 Task: Add Attachment from "Attach a link" to Card Card0000000088 in Board Board0000000022 in Workspace WS0000000008 in Trello. Add Cover Red to Card Card0000000088 in Board Board0000000022 in Workspace WS0000000008 in Trello. Add "Join Card" Button Button0000000088  to Card Card0000000088 in Board Board0000000022 in Workspace WS0000000008 in Trello. Add Description DS0000000088 to Card Card0000000088 in Board Board0000000022 in Workspace WS0000000008 in Trello. Add Comment CM0000000088 to Card Card0000000088 in Board Board0000000022 in Workspace WS0000000008 in Trello
Action: Mouse moved to (676, 84)
Screenshot: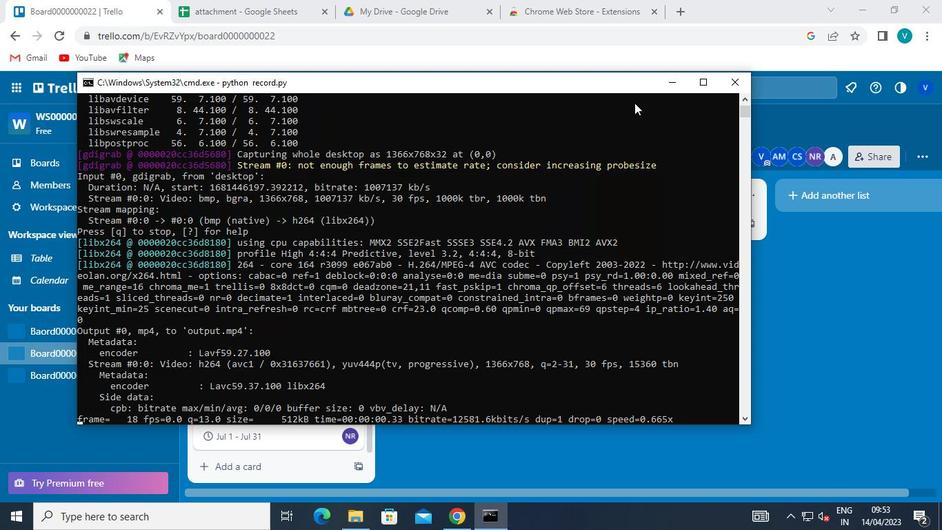 
Action: Mouse pressed left at (676, 84)
Screenshot: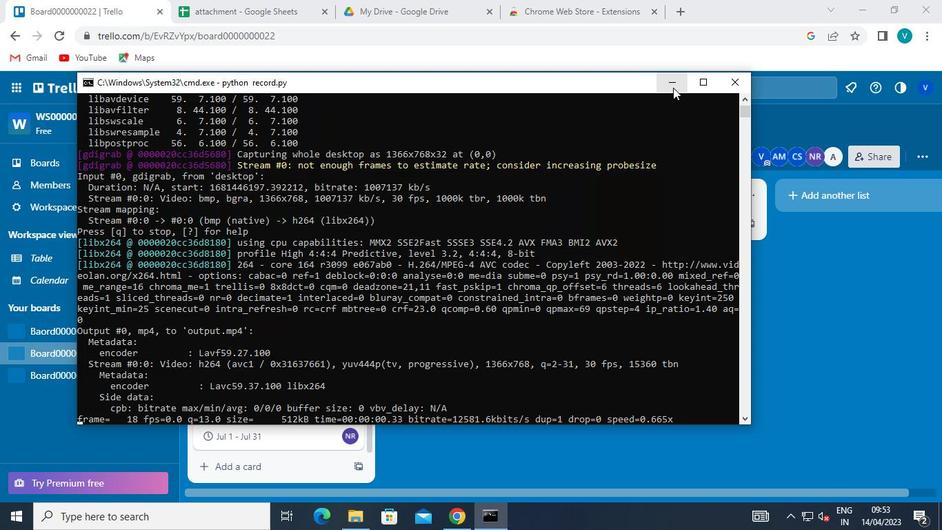 
Action: Mouse moved to (302, 414)
Screenshot: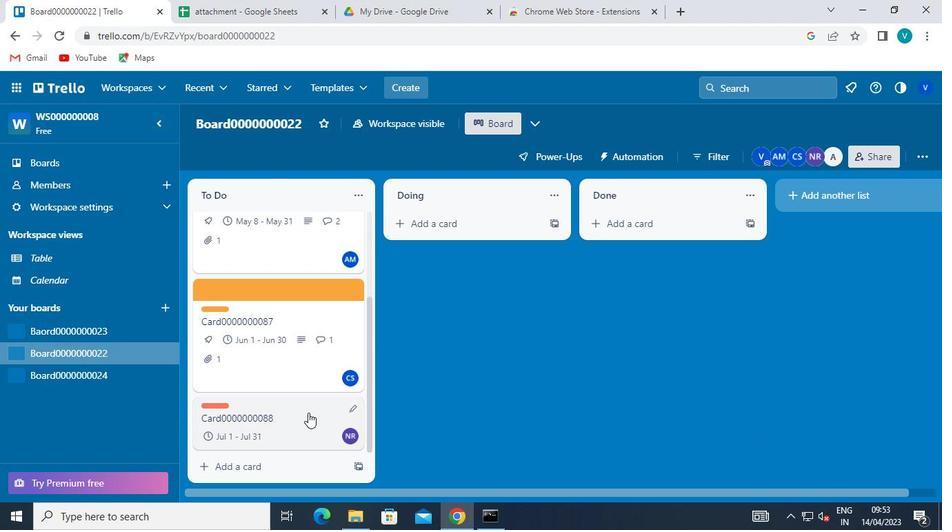 
Action: Mouse pressed left at (302, 414)
Screenshot: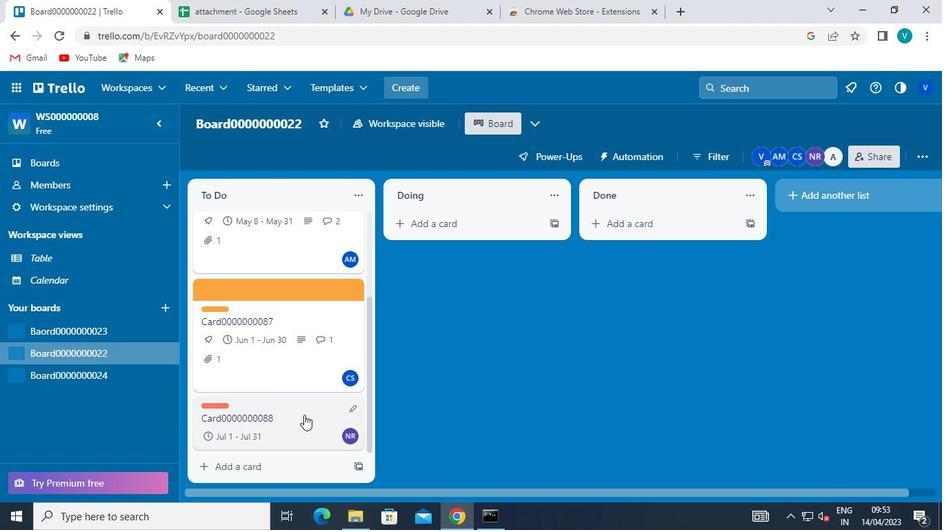 
Action: Mouse moved to (643, 347)
Screenshot: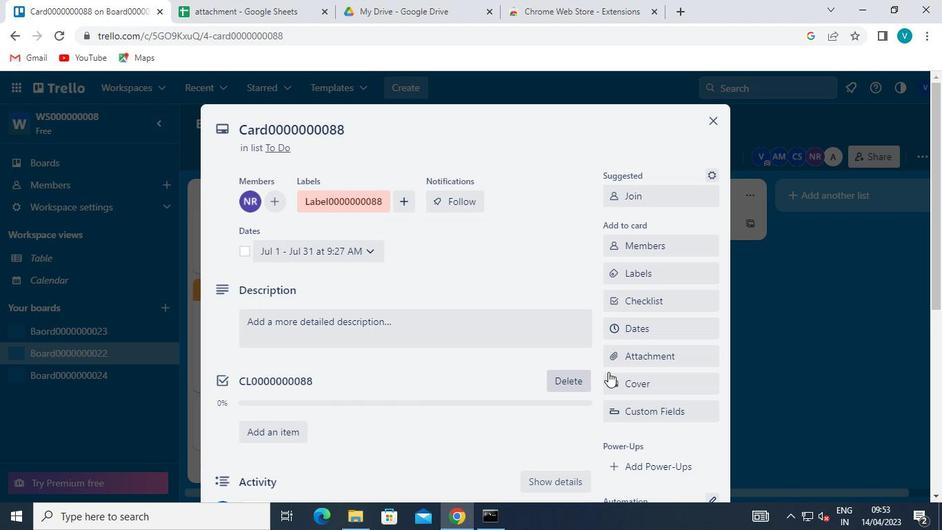 
Action: Mouse pressed left at (643, 347)
Screenshot: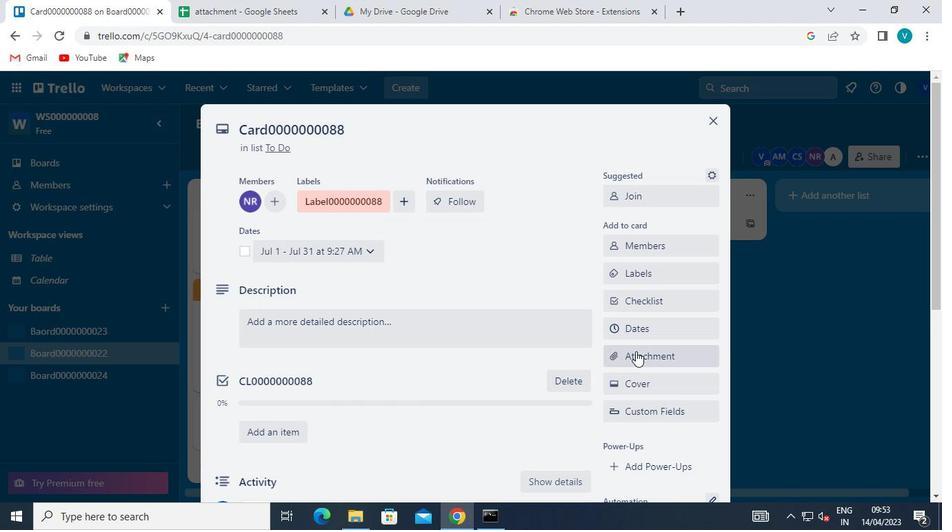 
Action: Mouse moved to (640, 307)
Screenshot: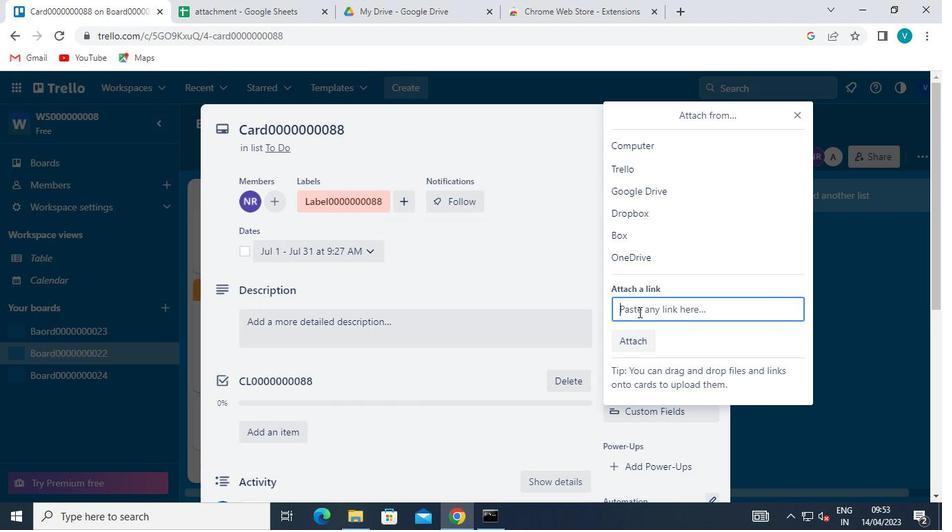 
Action: Mouse pressed right at (640, 307)
Screenshot: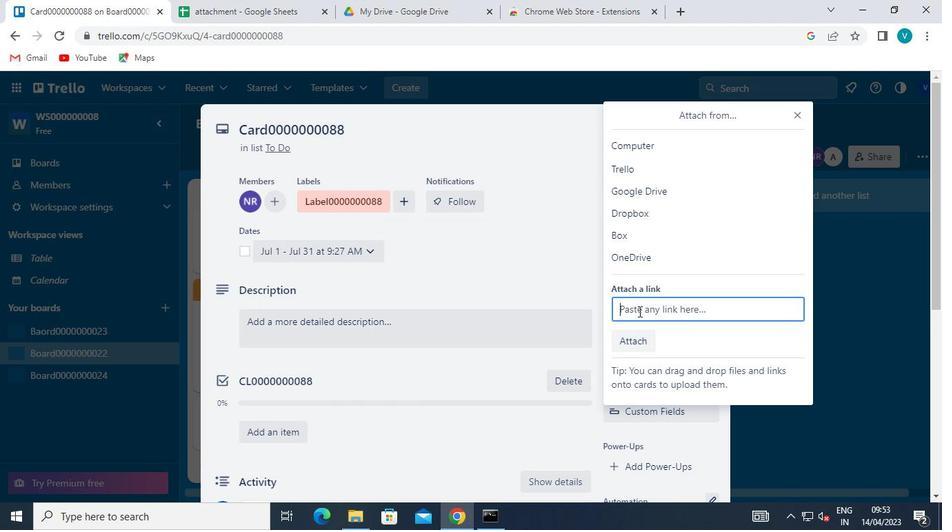 
Action: Mouse moved to (695, 198)
Screenshot: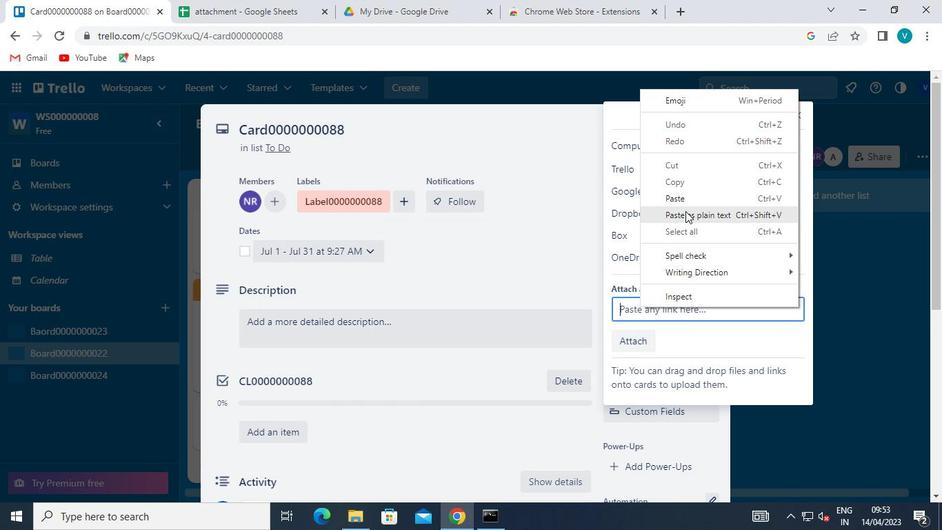 
Action: Mouse pressed left at (695, 198)
Screenshot: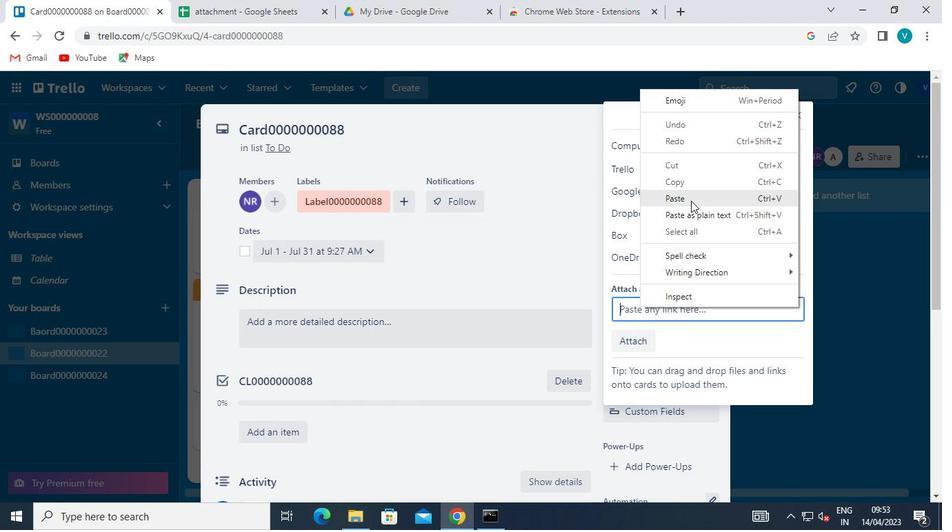 
Action: Mouse moved to (634, 387)
Screenshot: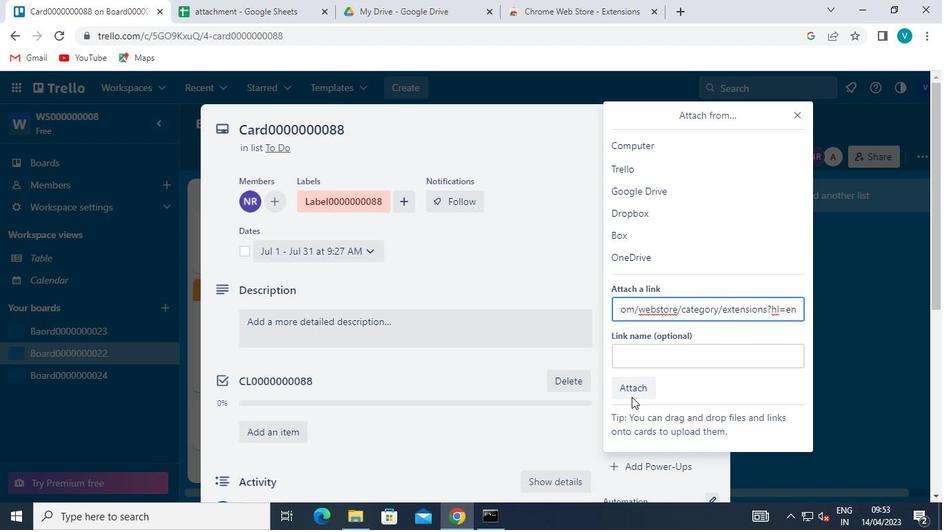 
Action: Mouse pressed left at (634, 387)
Screenshot: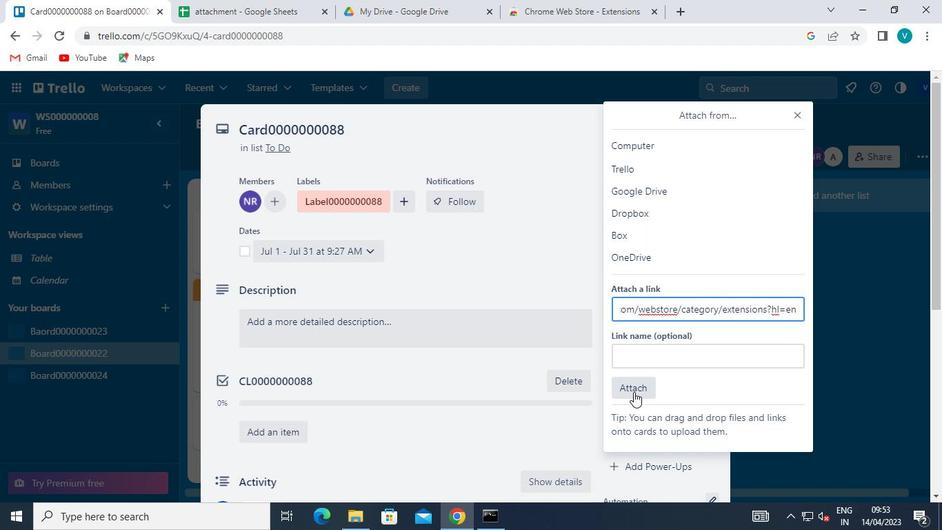 
Action: Mouse moved to (635, 383)
Screenshot: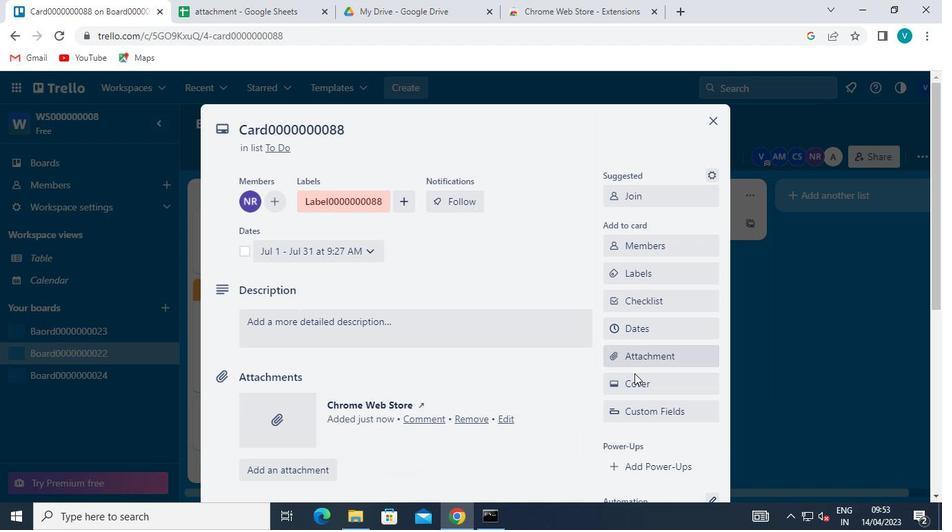 
Action: Mouse pressed left at (635, 383)
Screenshot: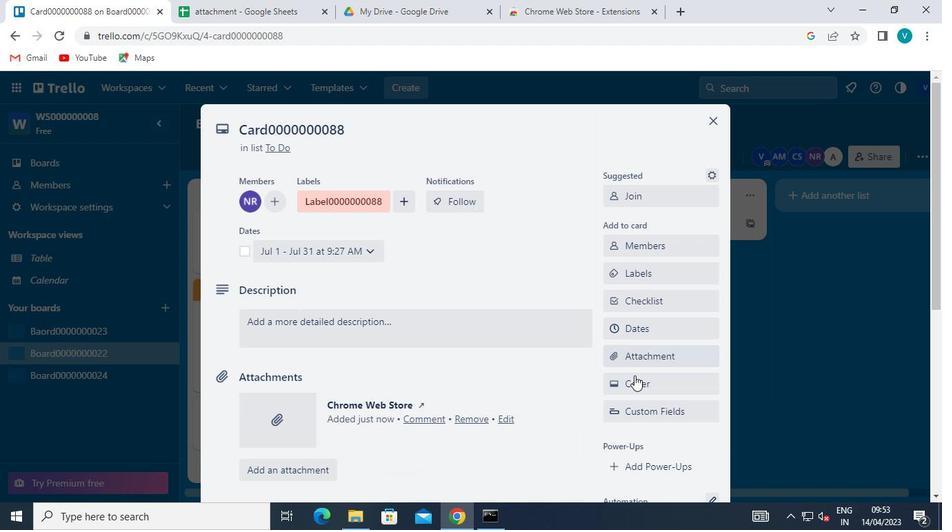 
Action: Mouse moved to (748, 231)
Screenshot: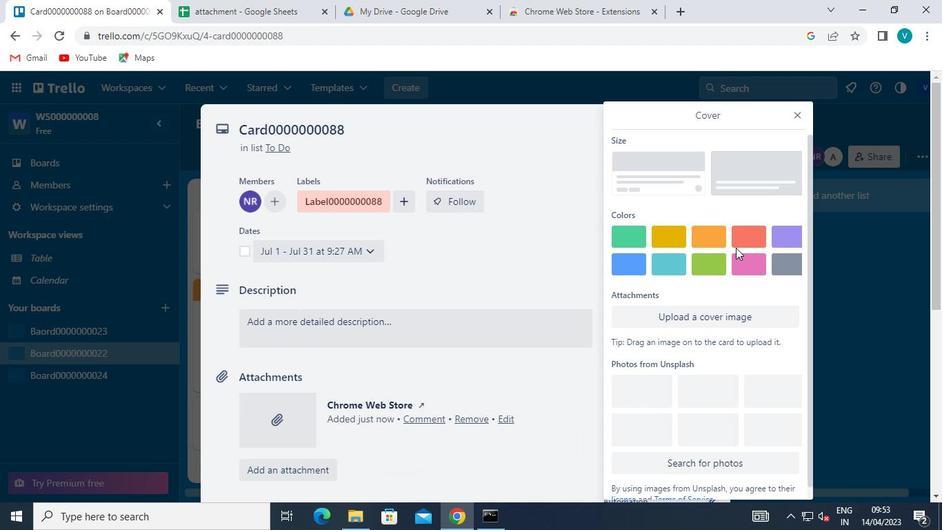 
Action: Mouse pressed left at (748, 231)
Screenshot: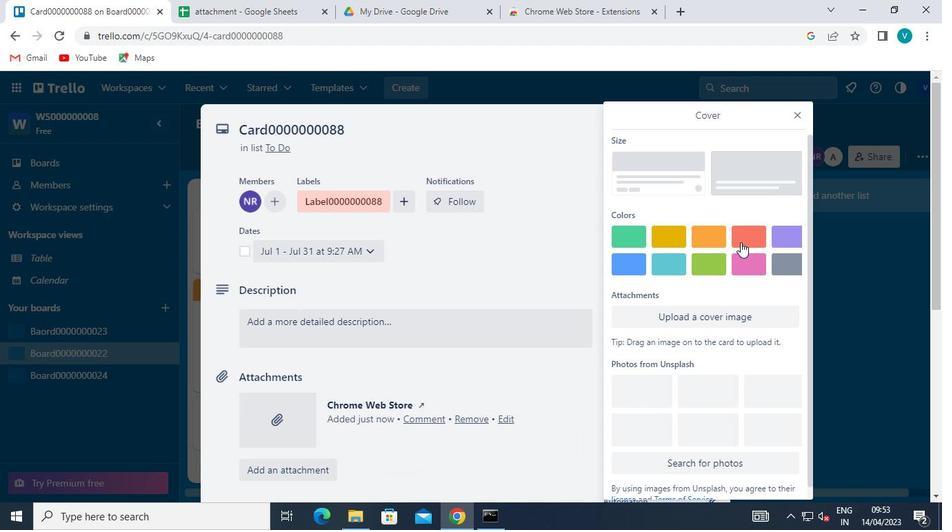 
Action: Mouse moved to (799, 115)
Screenshot: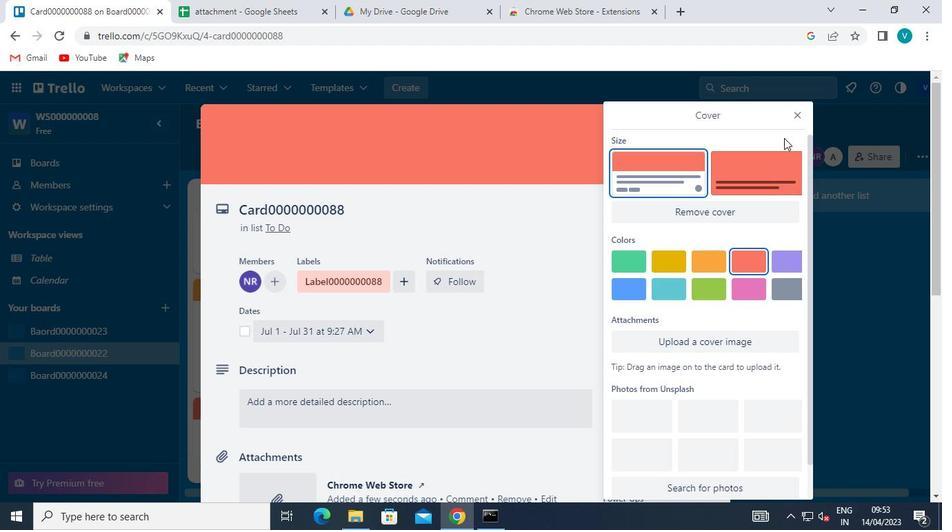 
Action: Mouse pressed left at (799, 115)
Screenshot: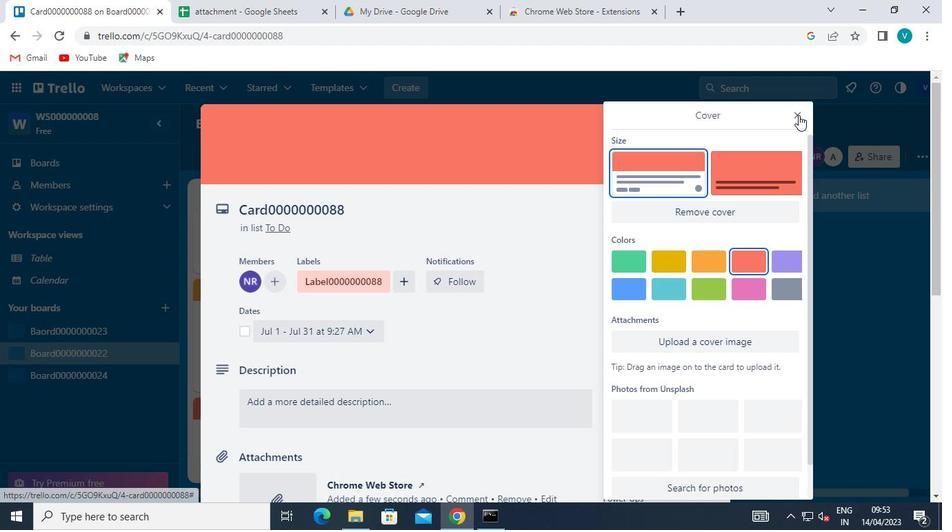 
Action: Mouse moved to (658, 365)
Screenshot: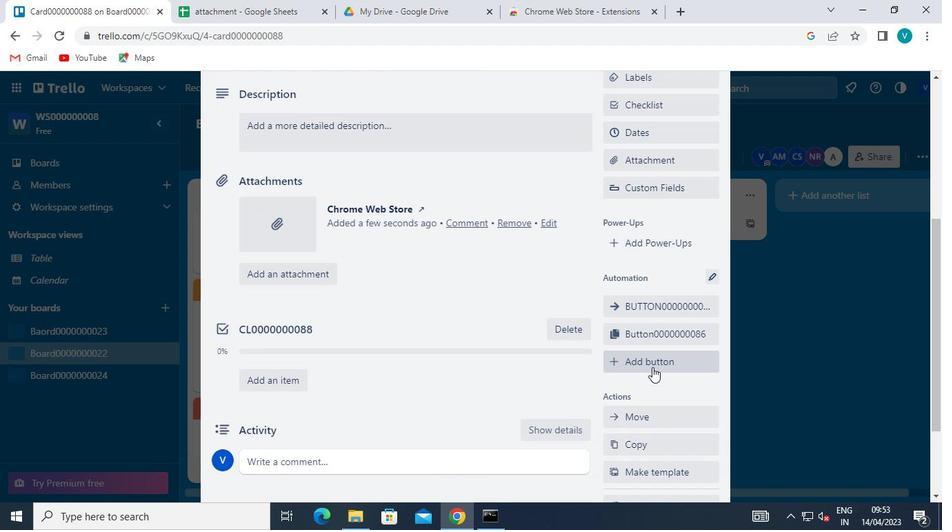 
Action: Mouse pressed left at (658, 365)
Screenshot: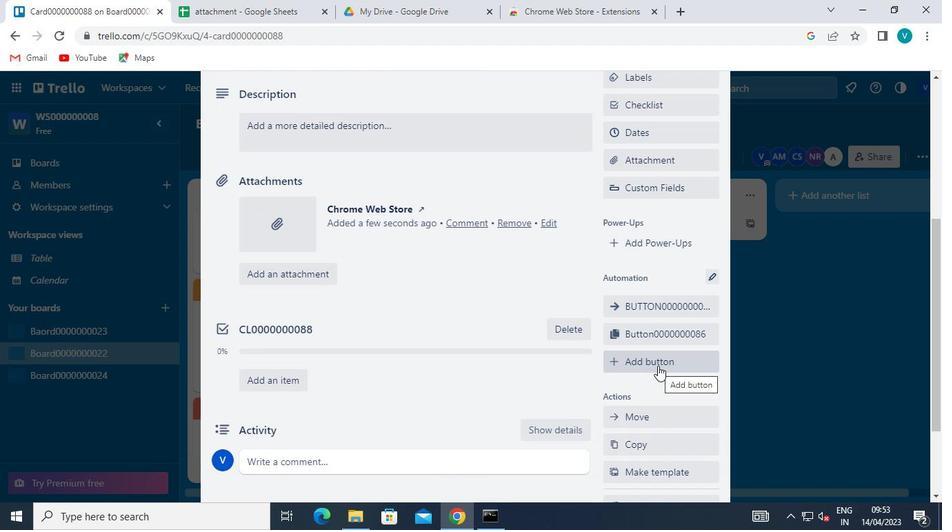 
Action: Mouse moved to (655, 256)
Screenshot: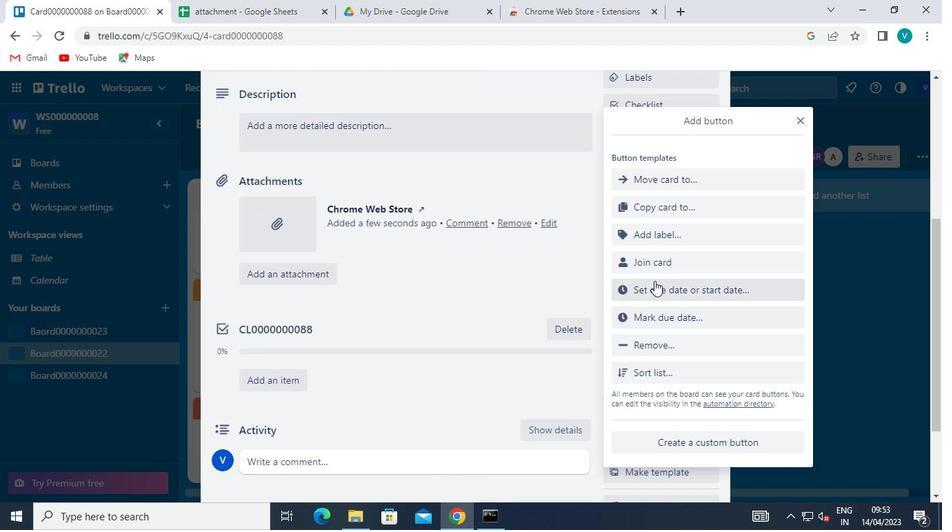 
Action: Mouse pressed left at (655, 256)
Screenshot: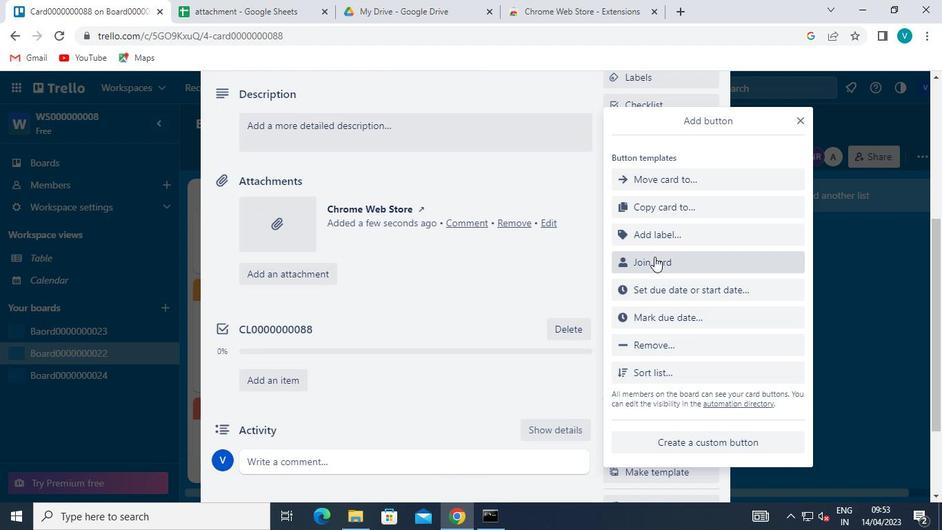 
Action: Mouse moved to (689, 174)
Screenshot: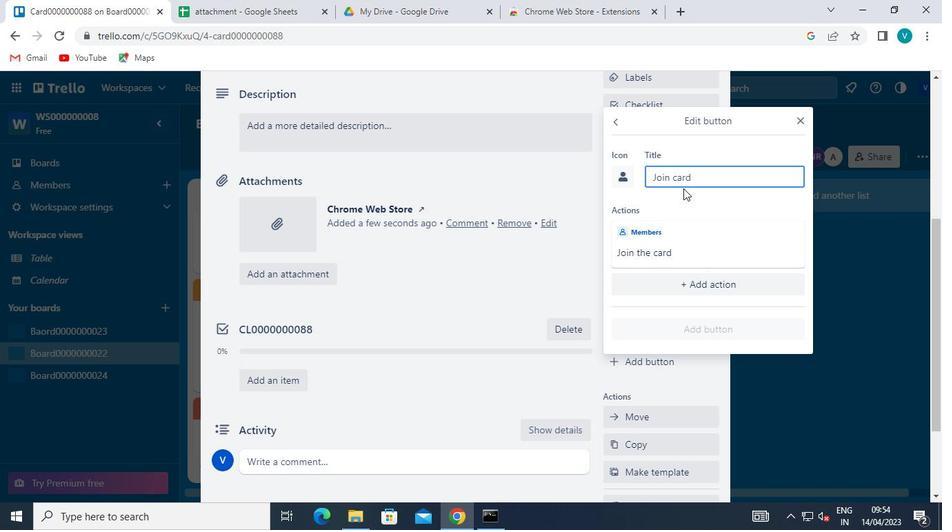 
Action: Mouse pressed left at (689, 174)
Screenshot: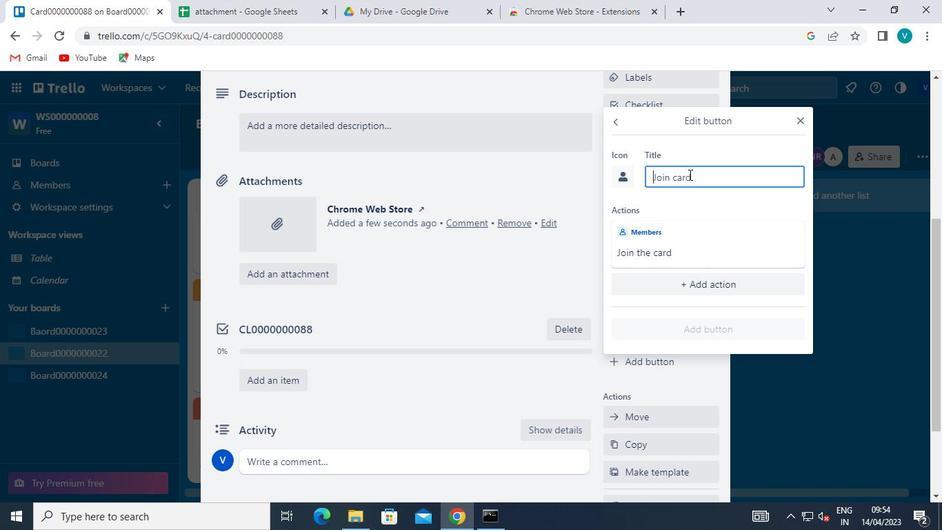 
Action: Keyboard Key.shift
Screenshot: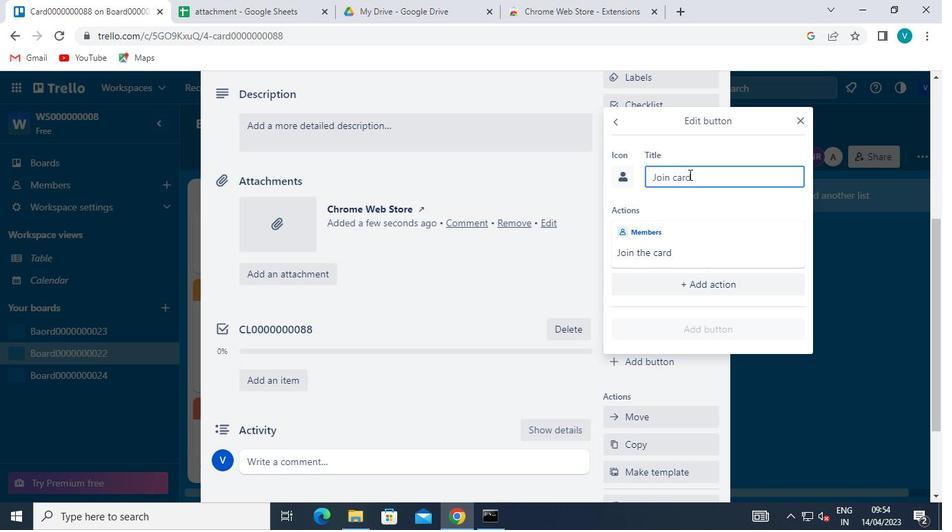 
Action: Keyboard B
Screenshot: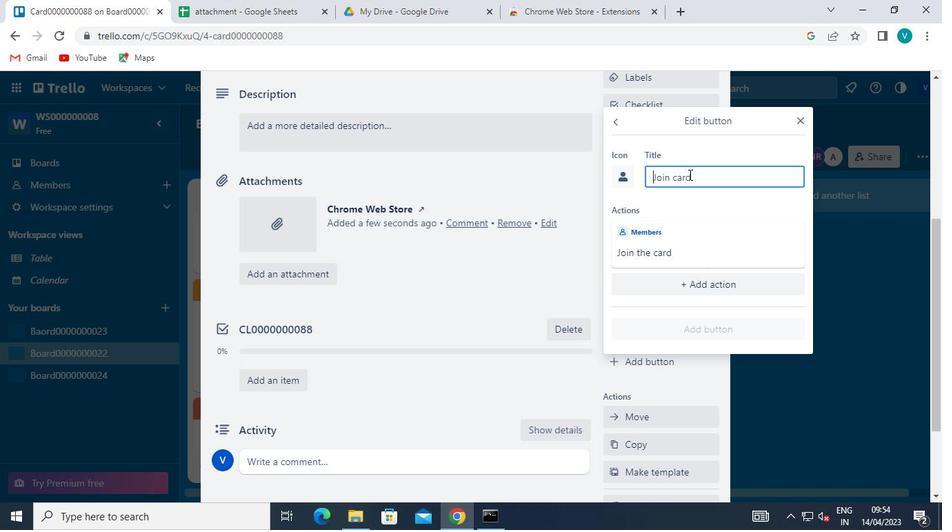 
Action: Keyboard u
Screenshot: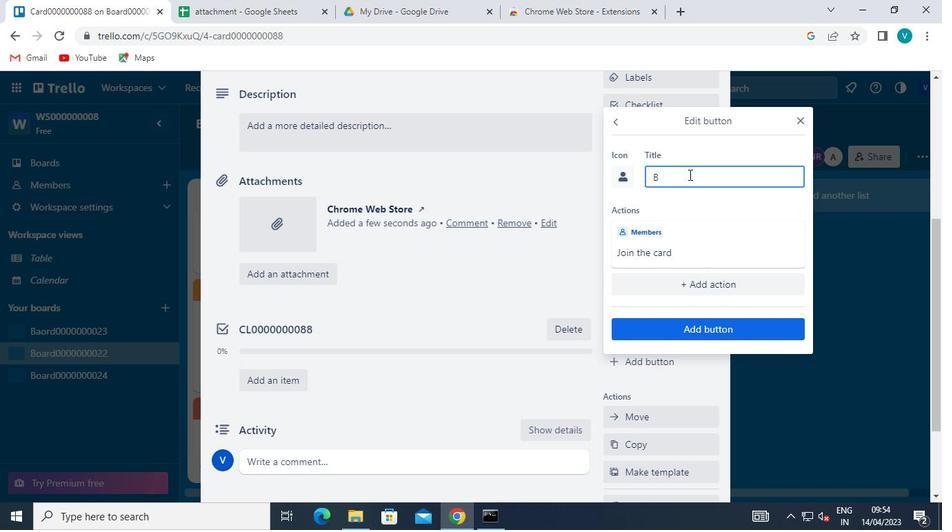 
Action: Keyboard t
Screenshot: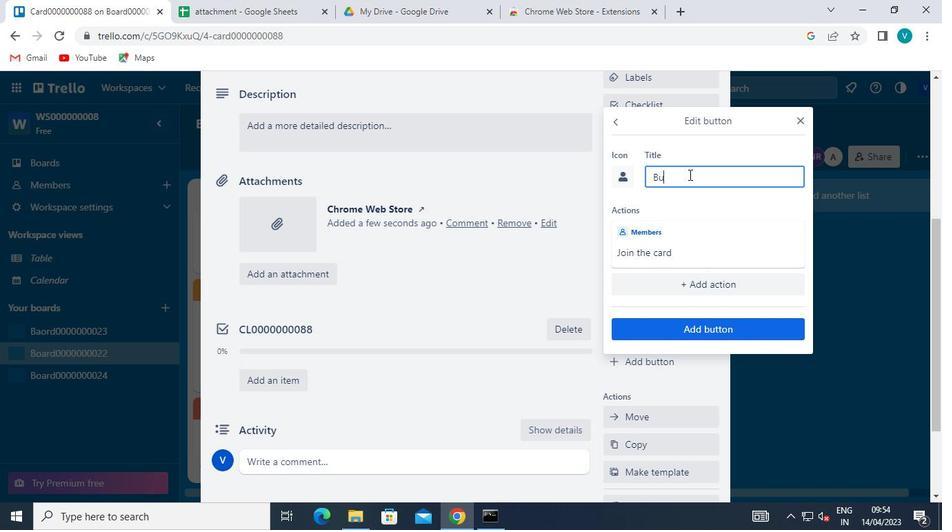 
Action: Keyboard t
Screenshot: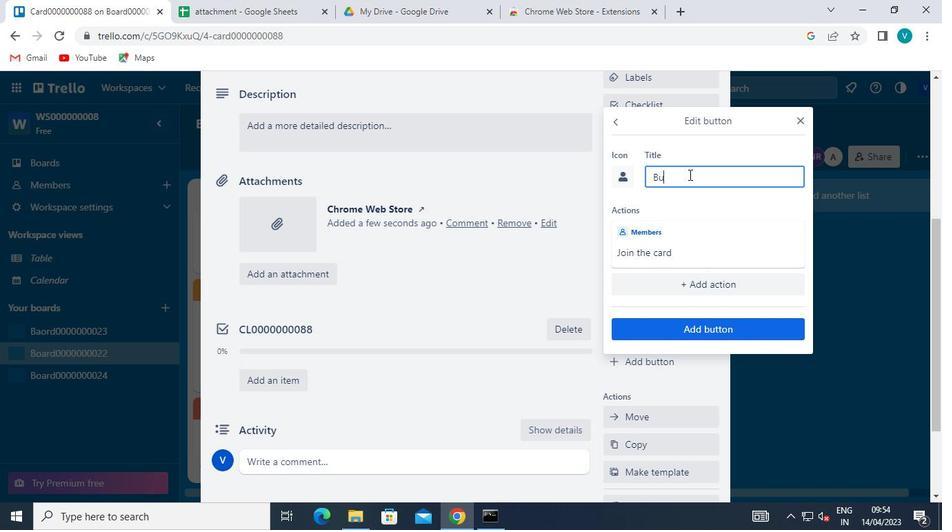 
Action: Keyboard o
Screenshot: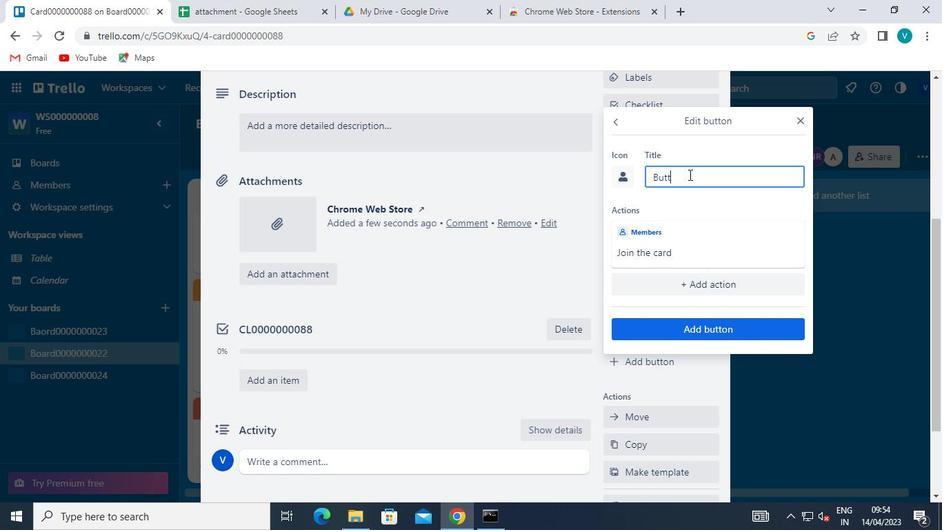 
Action: Keyboard n
Screenshot: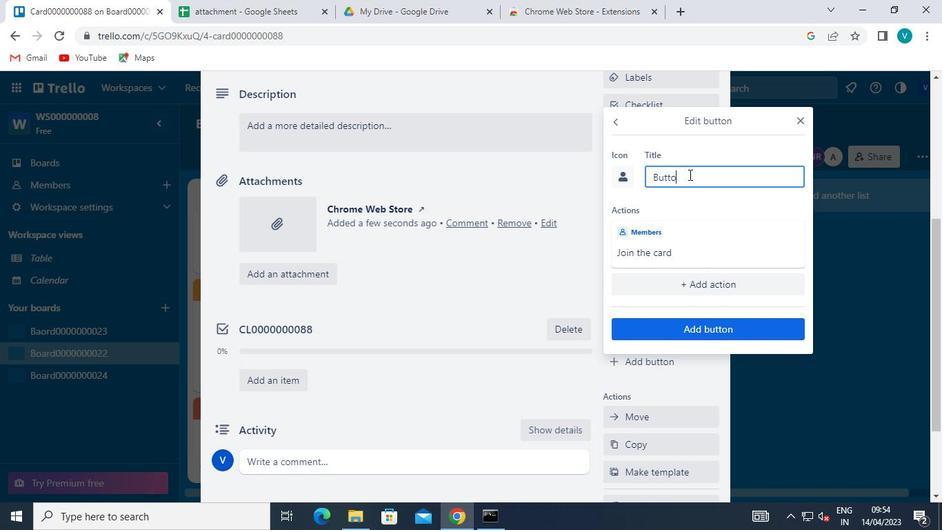 
Action: Keyboard <96>
Screenshot: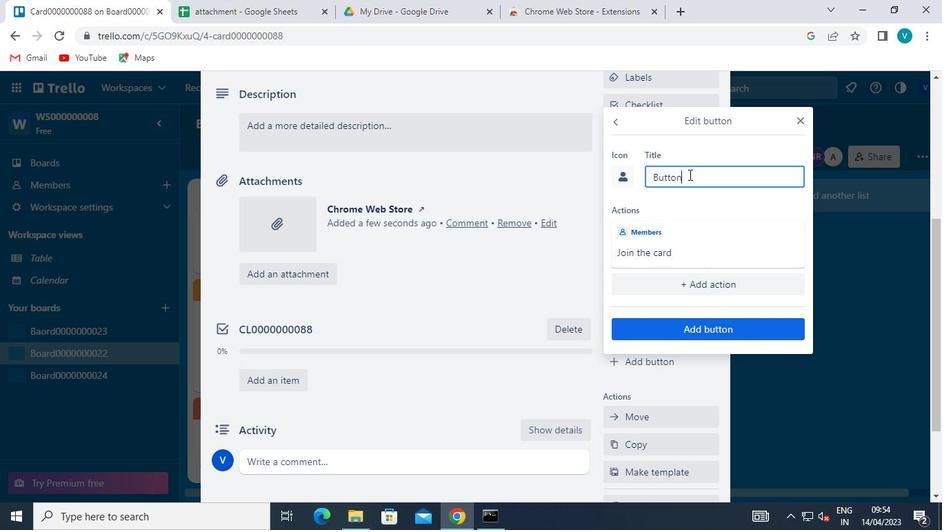 
Action: Keyboard <96>
Screenshot: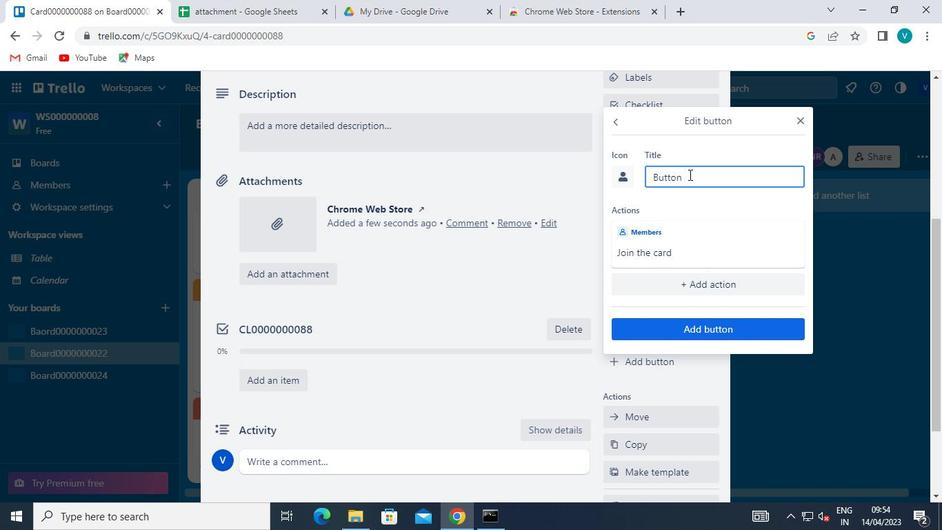 
Action: Keyboard <96>
Screenshot: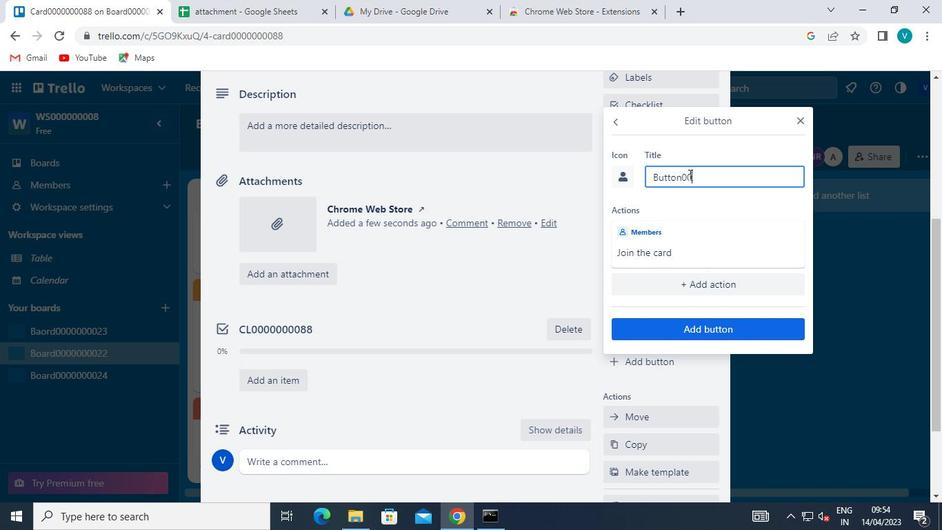 
Action: Keyboard <96>
Screenshot: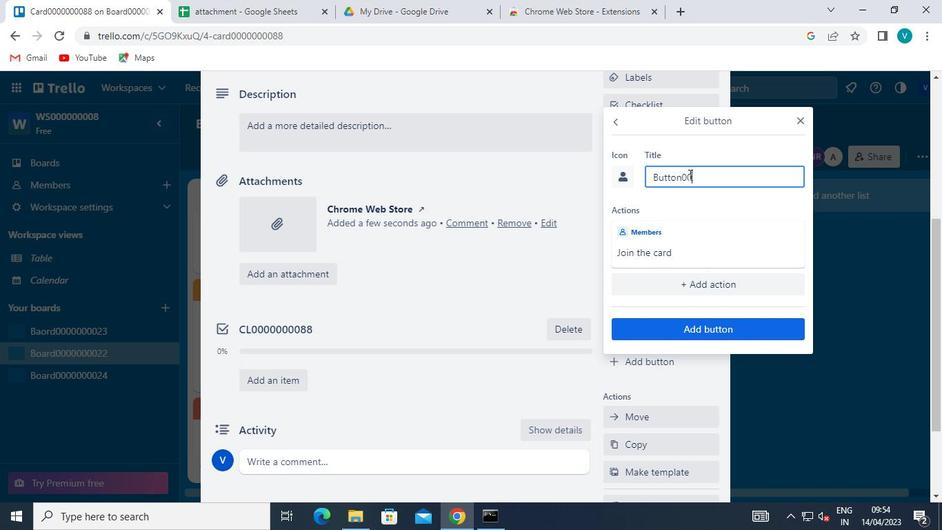 
Action: Keyboard <96>
Screenshot: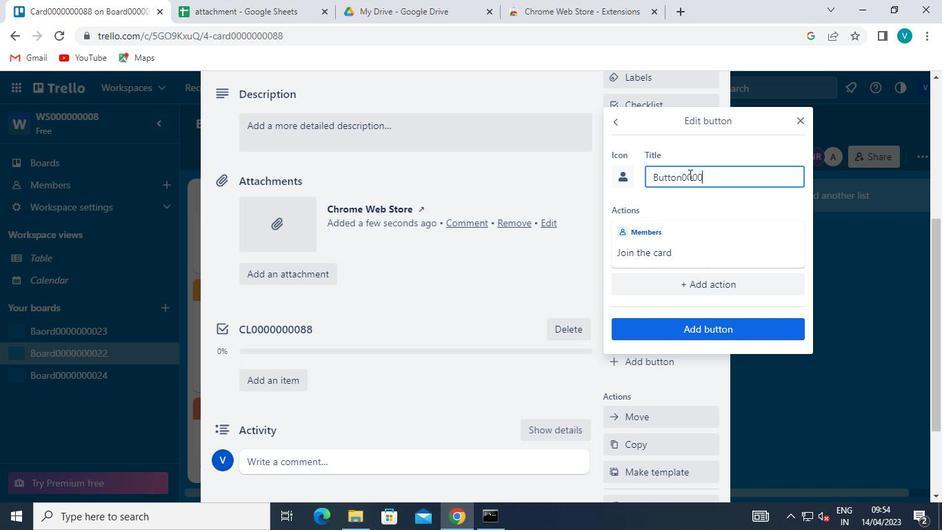 
Action: Keyboard <96>
Screenshot: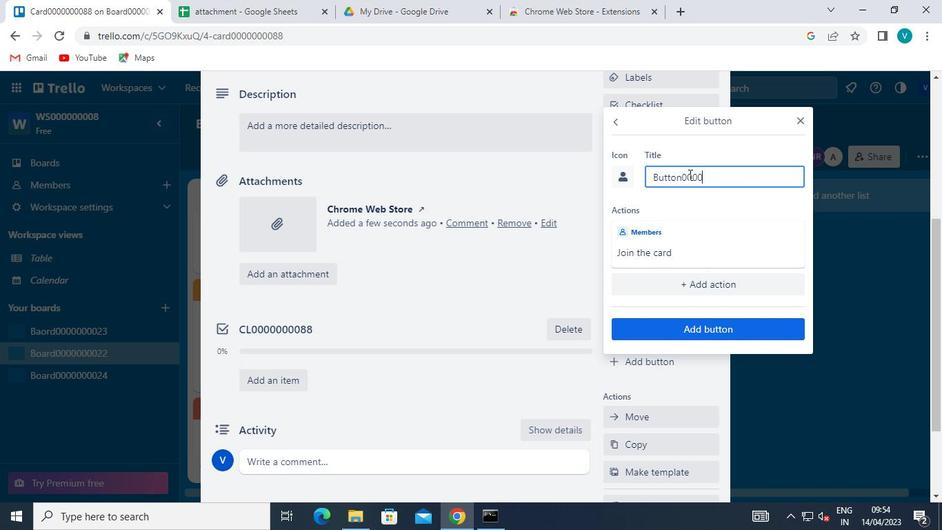 
Action: Keyboard <96>
Screenshot: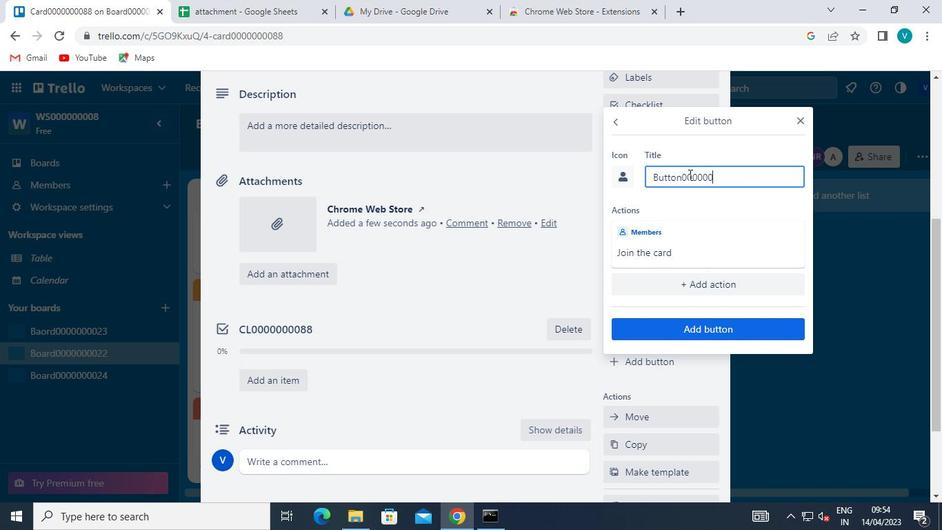 
Action: Keyboard <96>
Screenshot: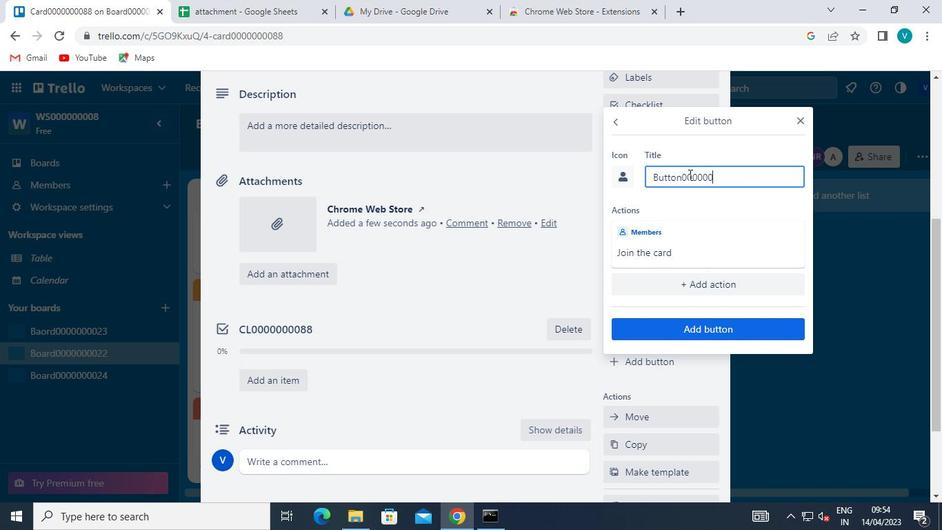 
Action: Keyboard <104>
Screenshot: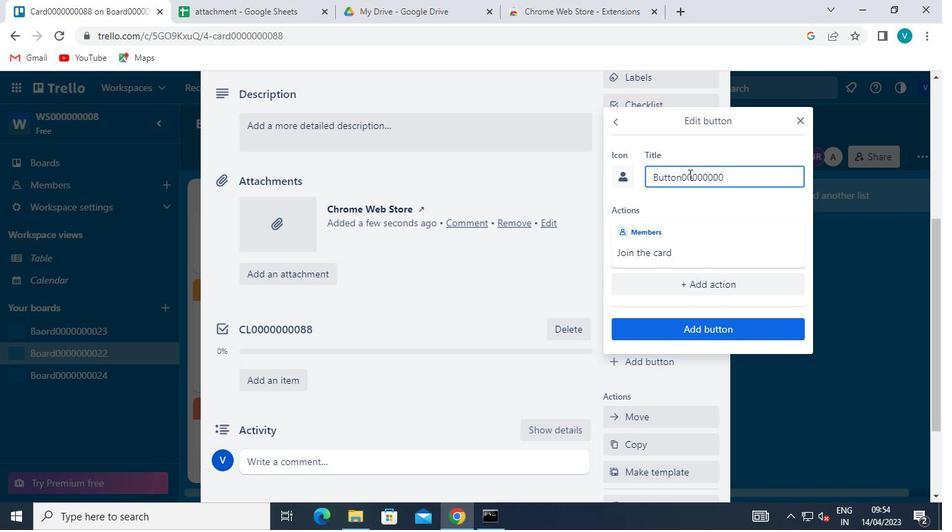 
Action: Keyboard <104>
Screenshot: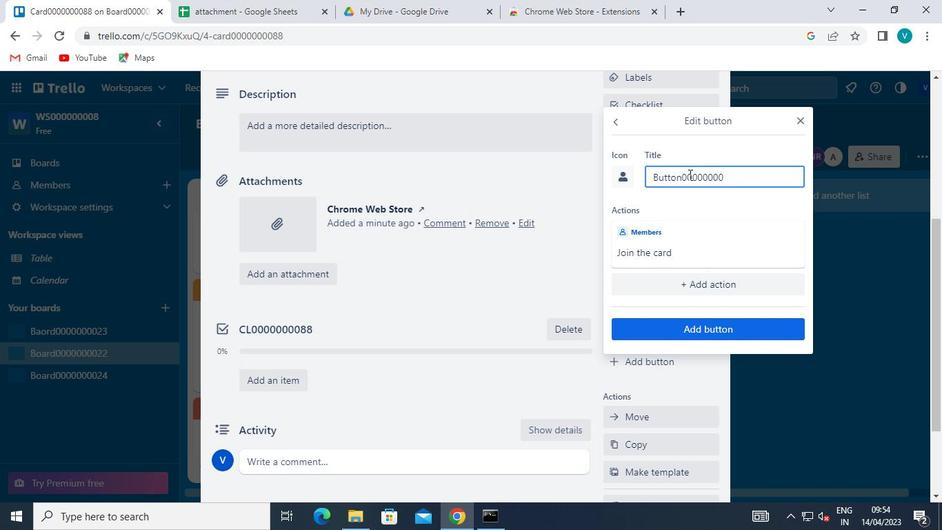 
Action: Mouse moved to (715, 329)
Screenshot: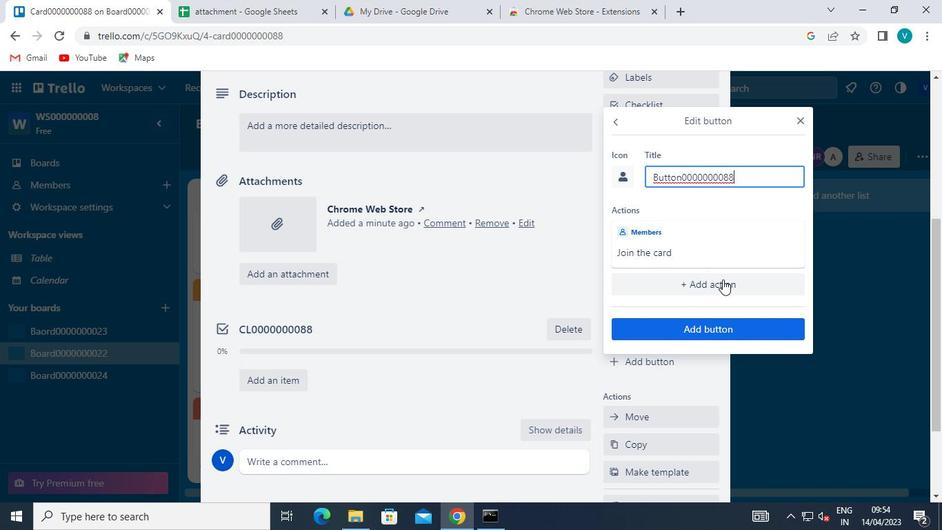 
Action: Mouse pressed left at (715, 329)
Screenshot: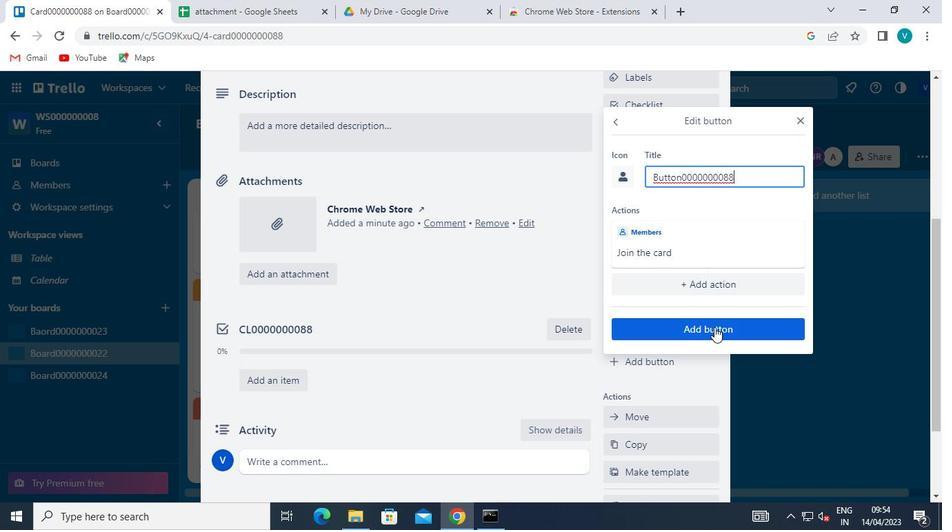 
Action: Mouse moved to (330, 123)
Screenshot: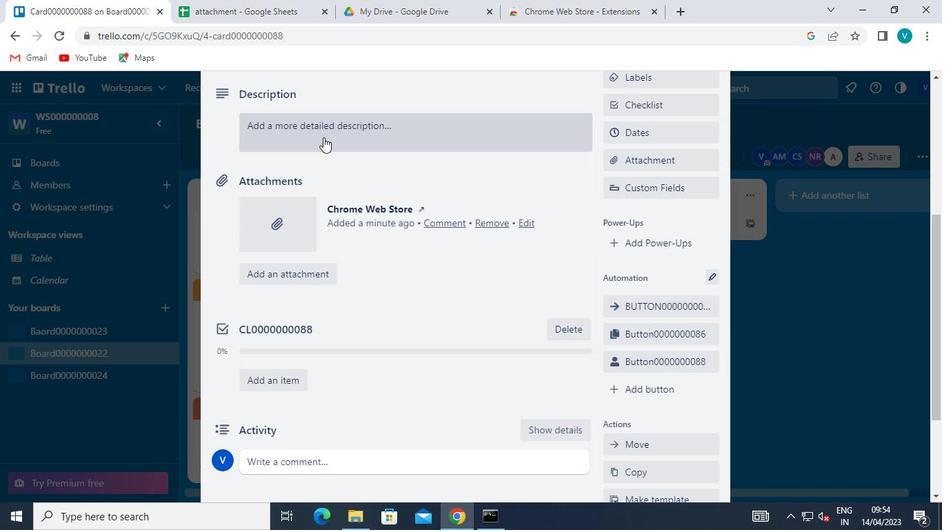
Action: Mouse pressed left at (330, 123)
Screenshot: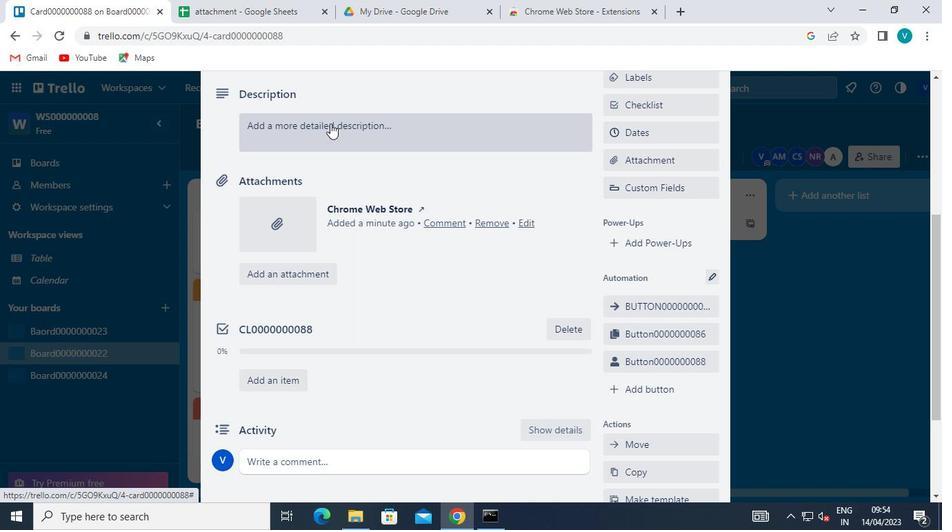 
Action: Keyboard Key.shift
Screenshot: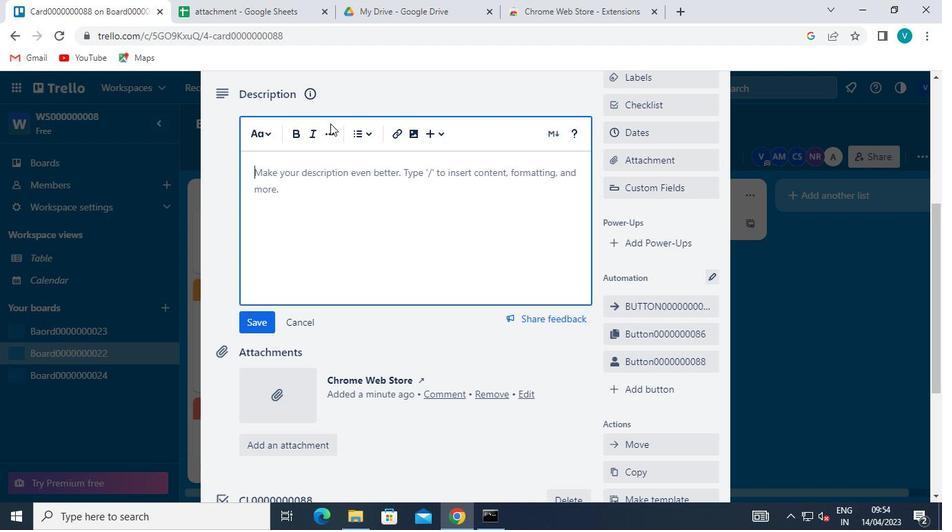 
Action: Keyboard D
Screenshot: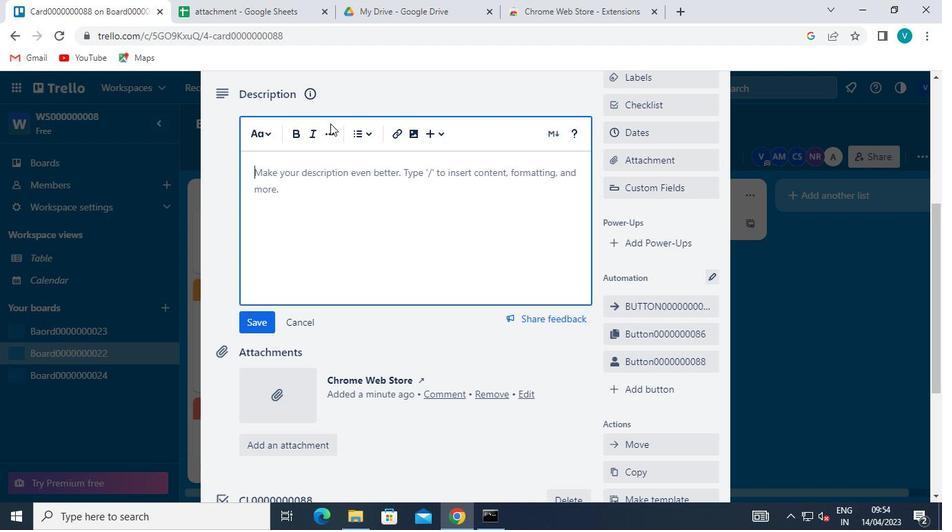 
Action: Keyboard S
Screenshot: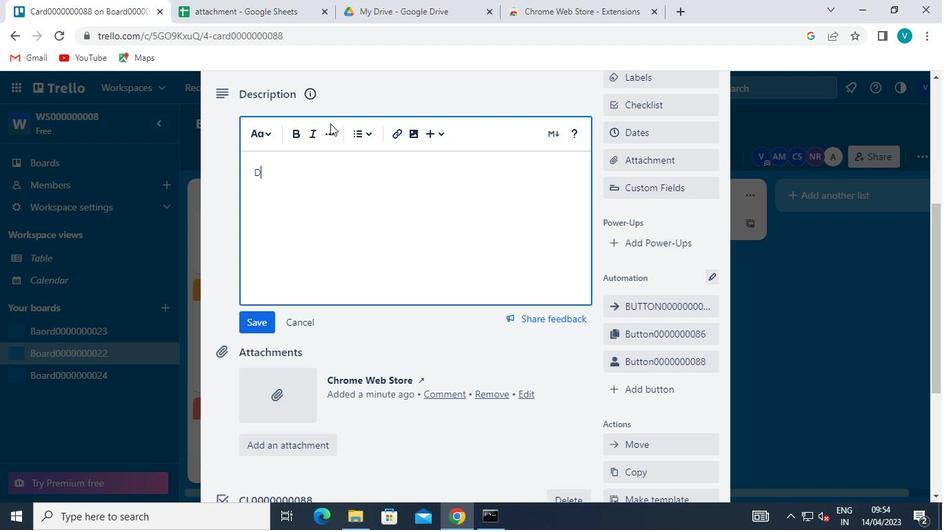 
Action: Keyboard <96>
Screenshot: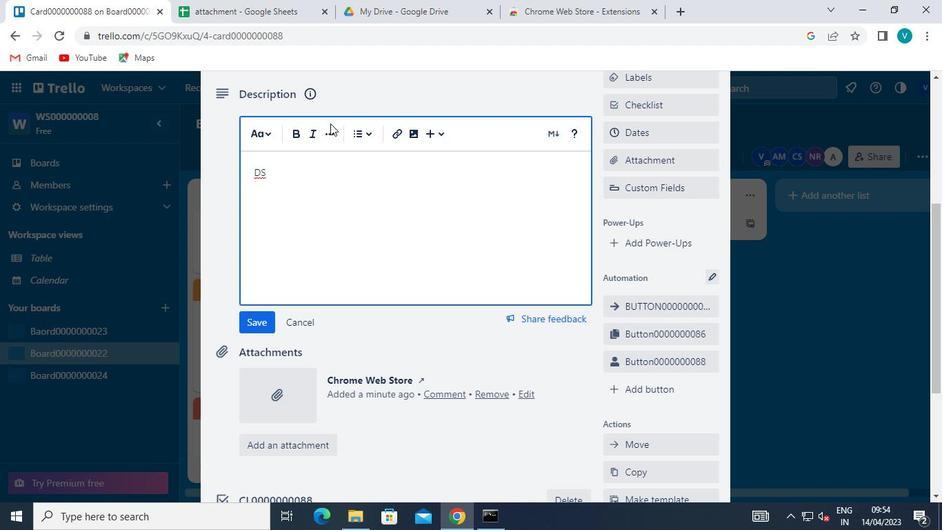 
Action: Keyboard <96>
Screenshot: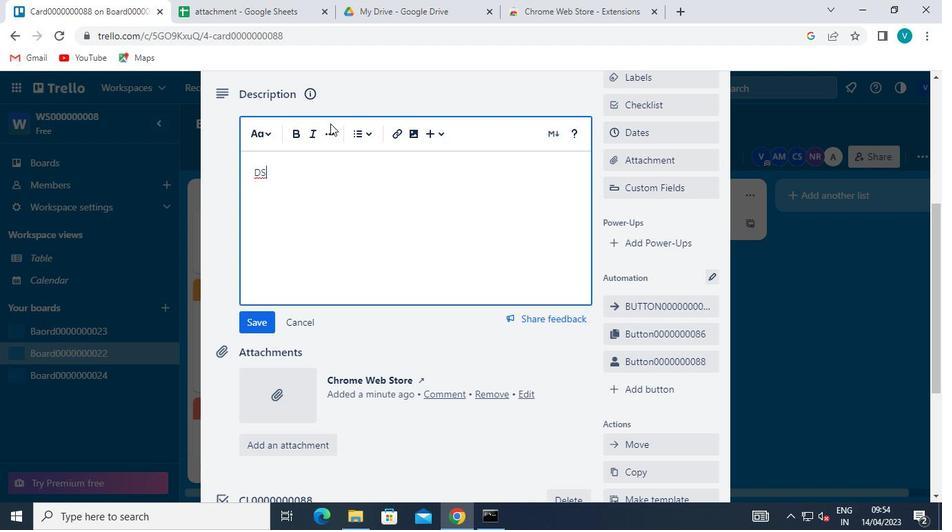 
Action: Keyboard <96>
Screenshot: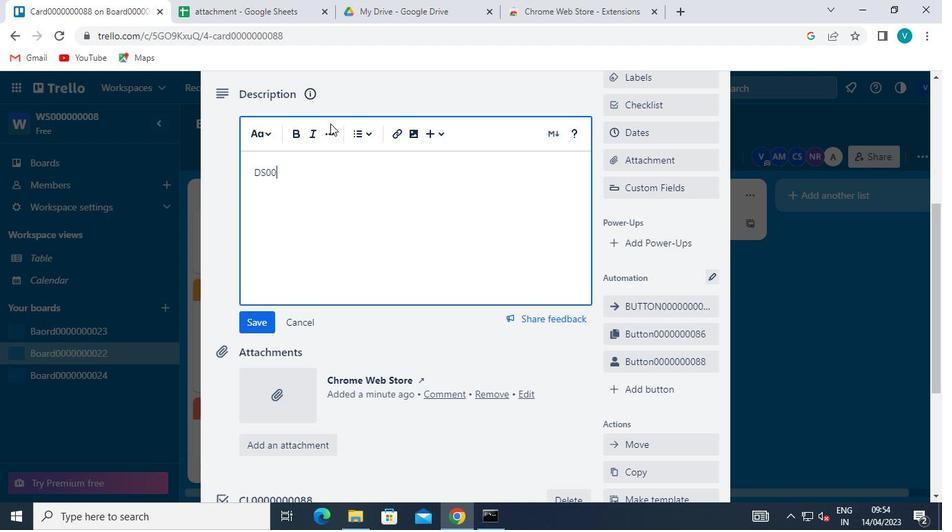 
Action: Keyboard <96>
Screenshot: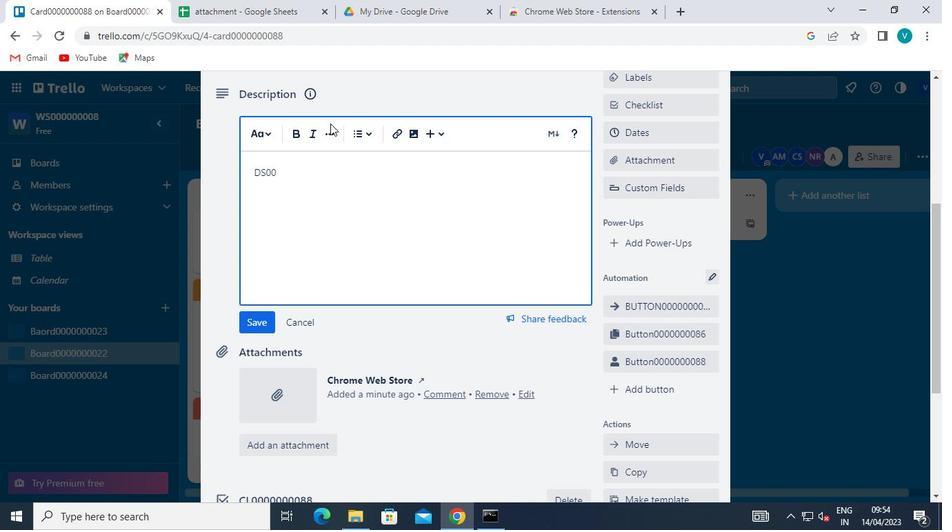 
Action: Keyboard <96>
Screenshot: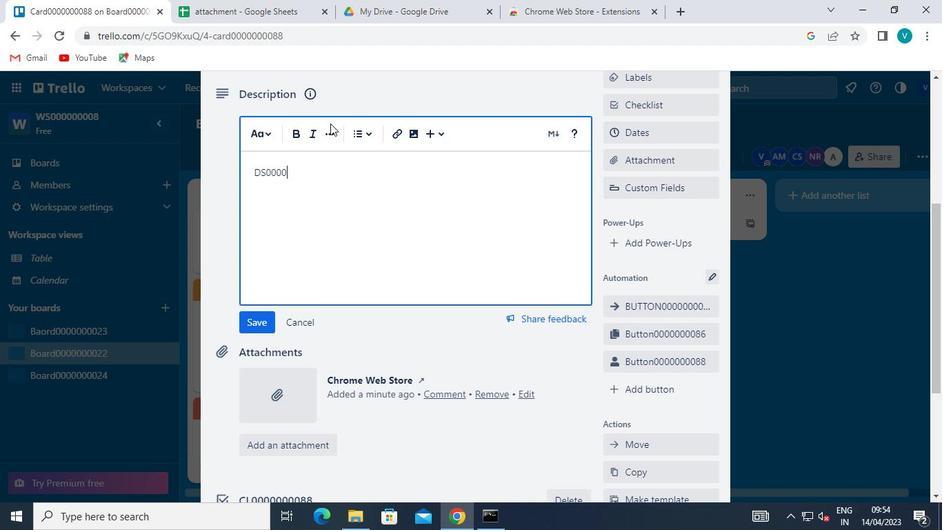 
Action: Keyboard <96>
Screenshot: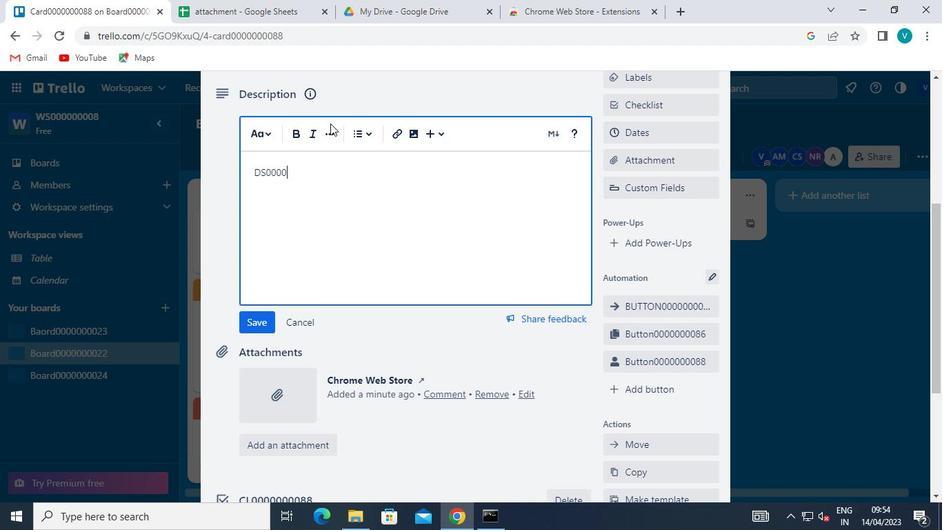 
Action: Keyboard <96>
Screenshot: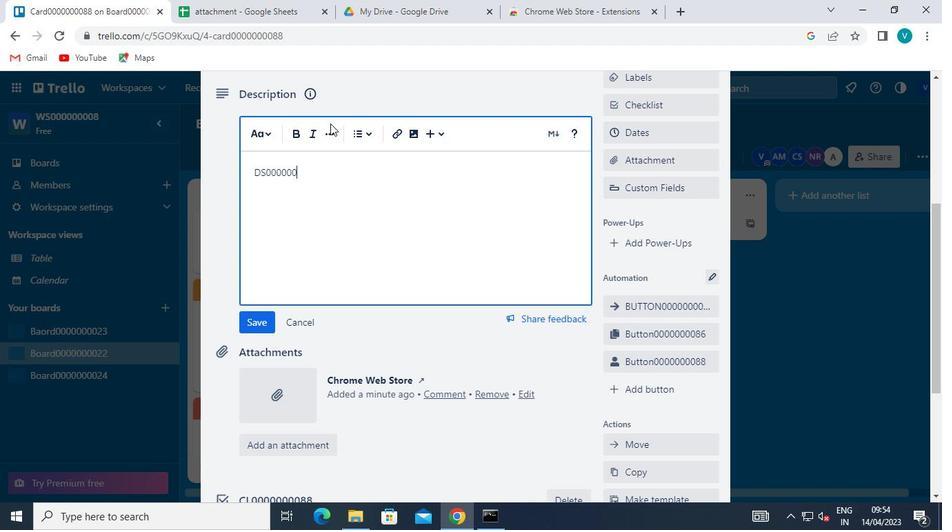 
Action: Keyboard <96>
Screenshot: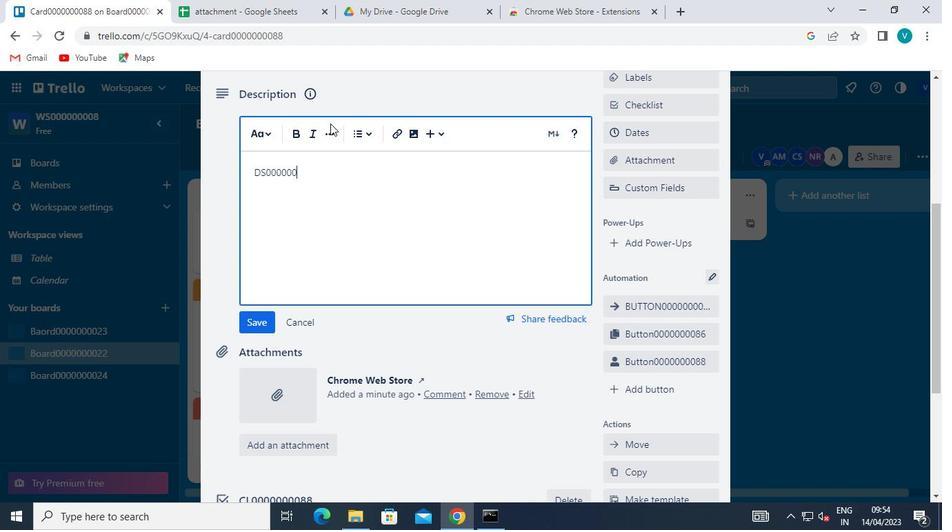 
Action: Keyboard <104>
Screenshot: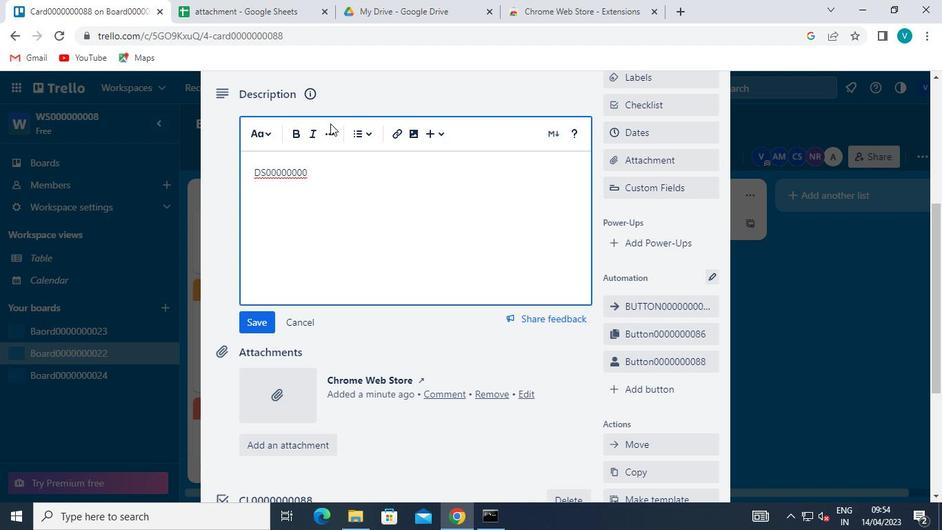 
Action: Keyboard <104>
Screenshot: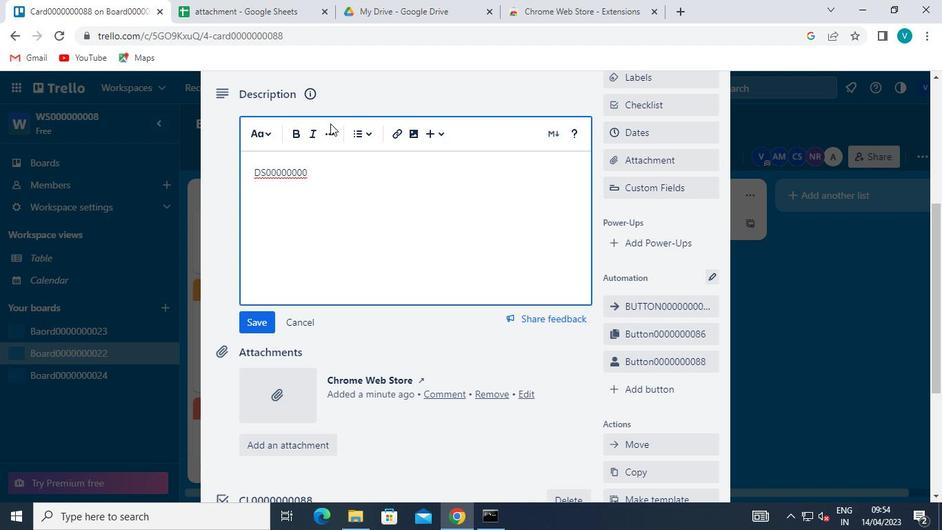 
Action: Mouse moved to (253, 318)
Screenshot: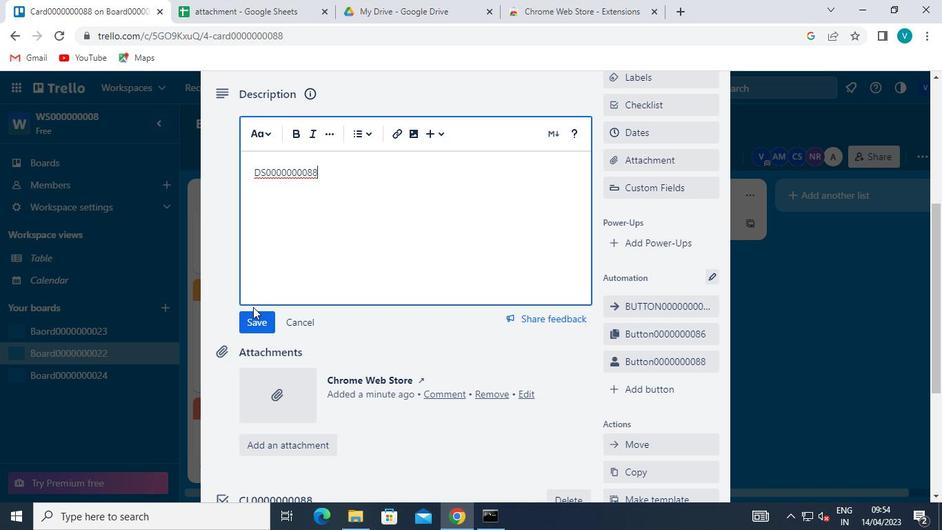 
Action: Mouse pressed left at (253, 318)
Screenshot: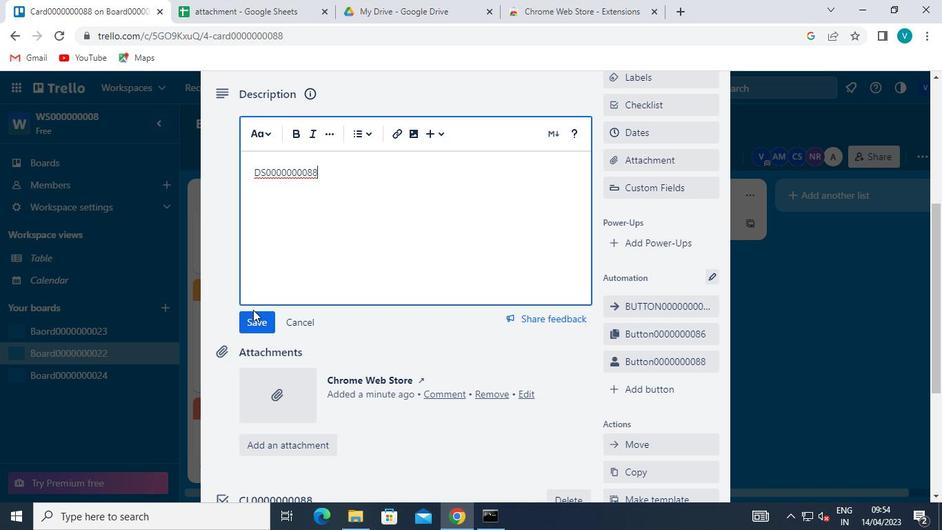 
Action: Mouse moved to (305, 434)
Screenshot: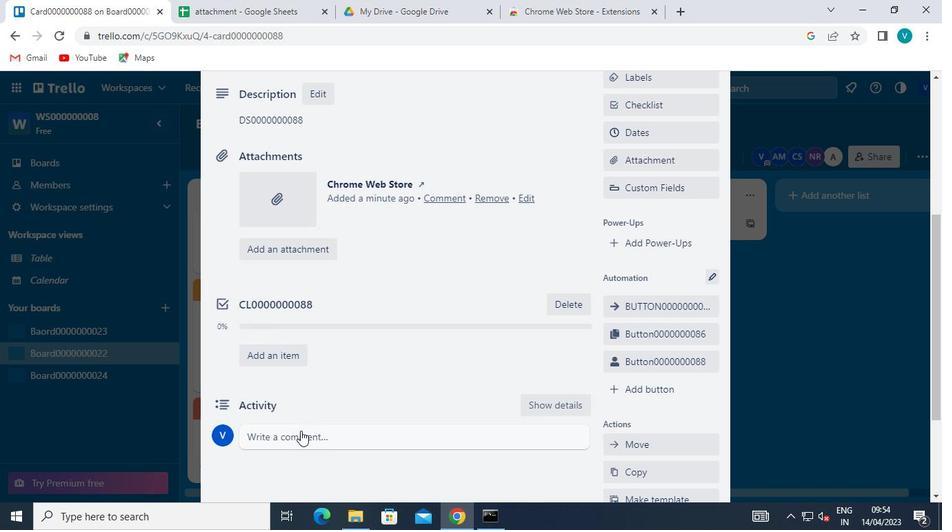 
Action: Mouse pressed left at (305, 434)
Screenshot: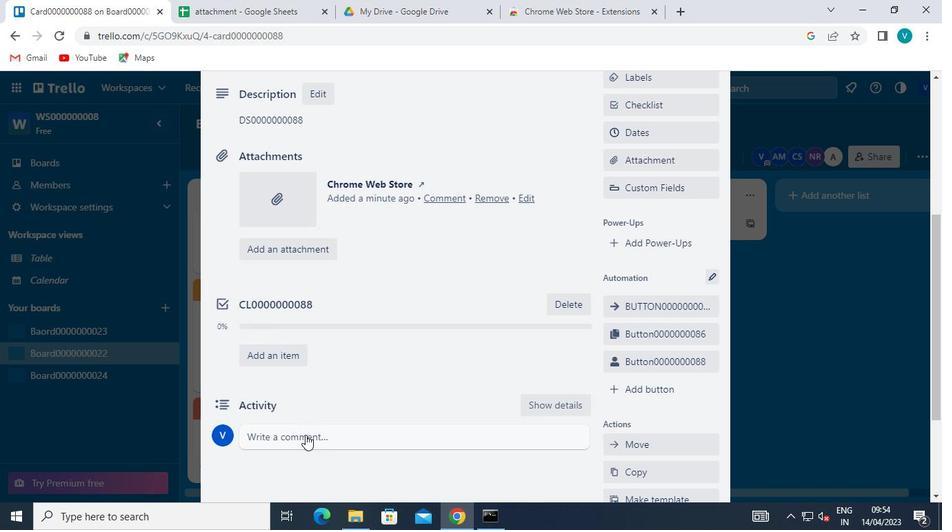 
Action: Keyboard Key.shift
Screenshot: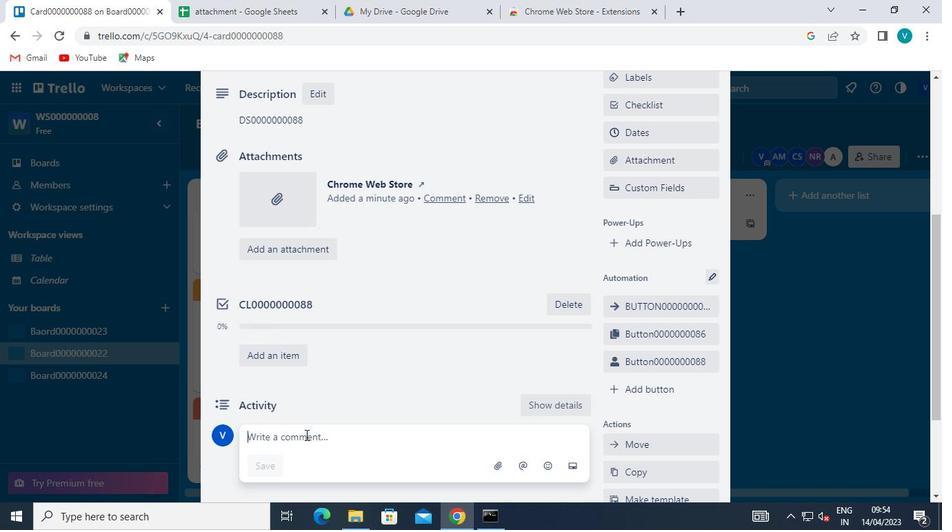 
Action: Keyboard C
Screenshot: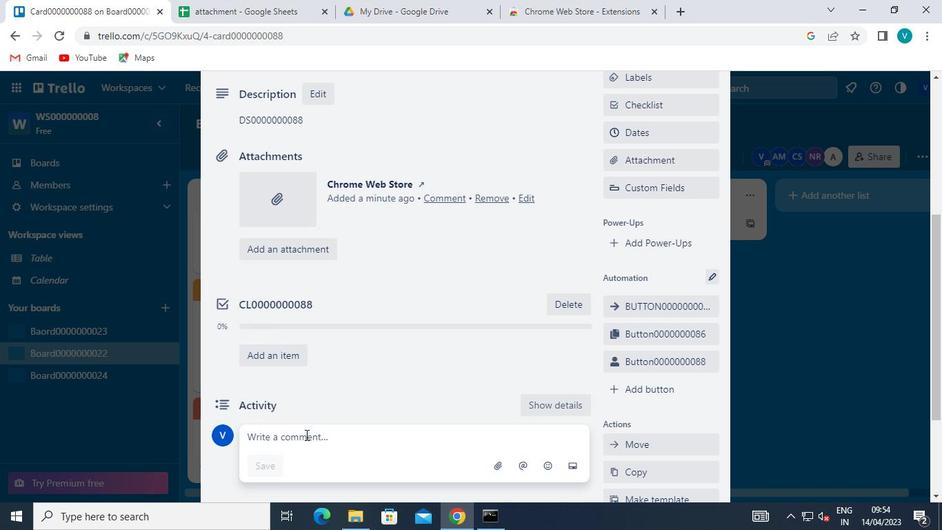 
Action: Keyboard M
Screenshot: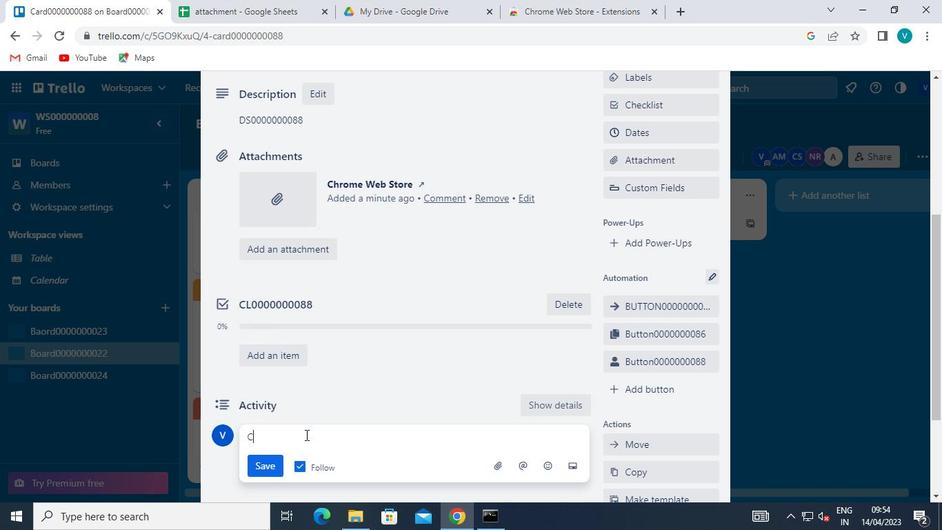 
Action: Keyboard <96>
Screenshot: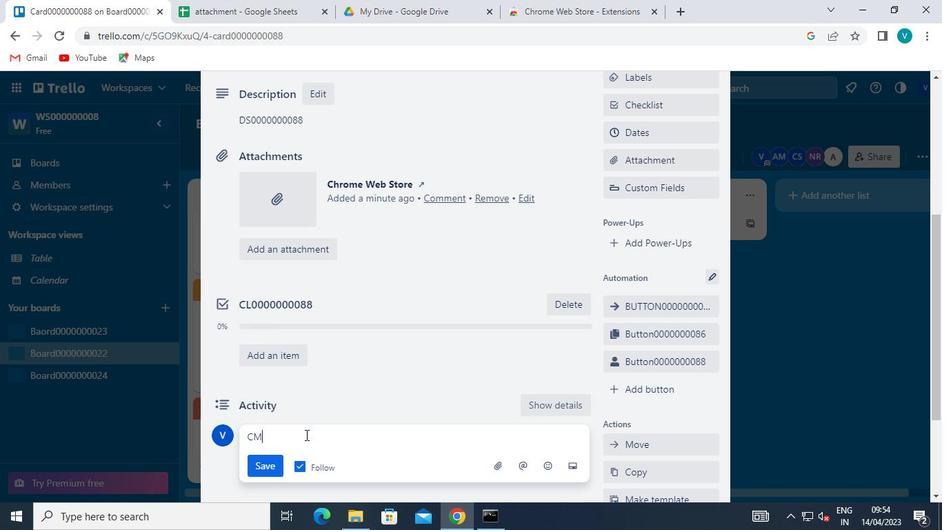 
Action: Keyboard <96>
Screenshot: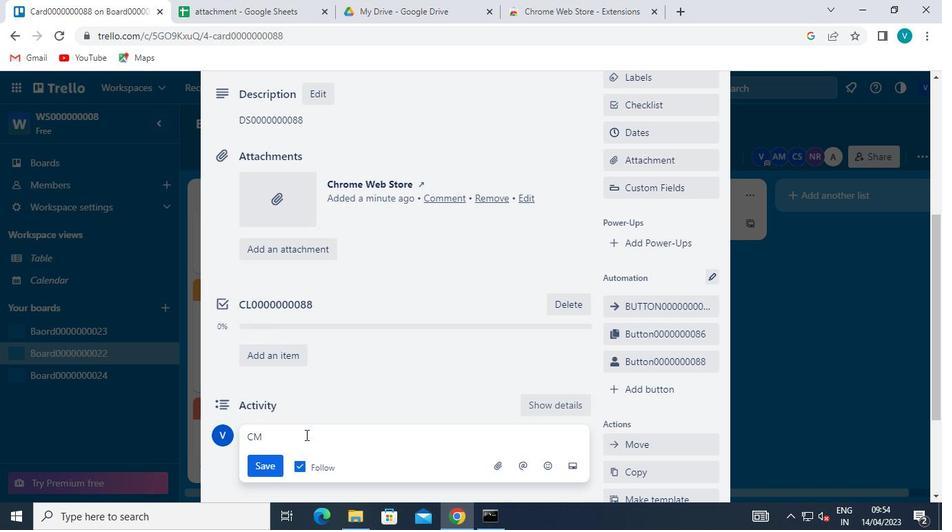 
Action: Keyboard <96>
Screenshot: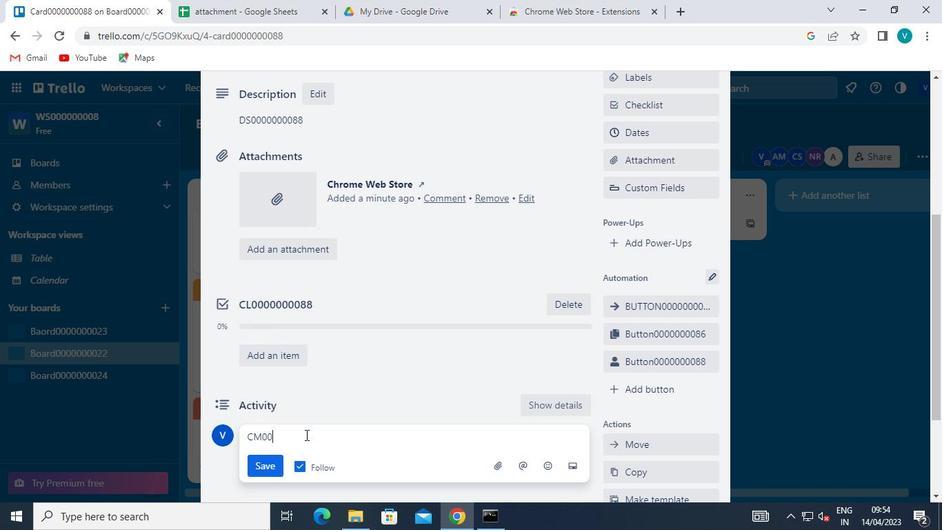 
Action: Keyboard <96>
Screenshot: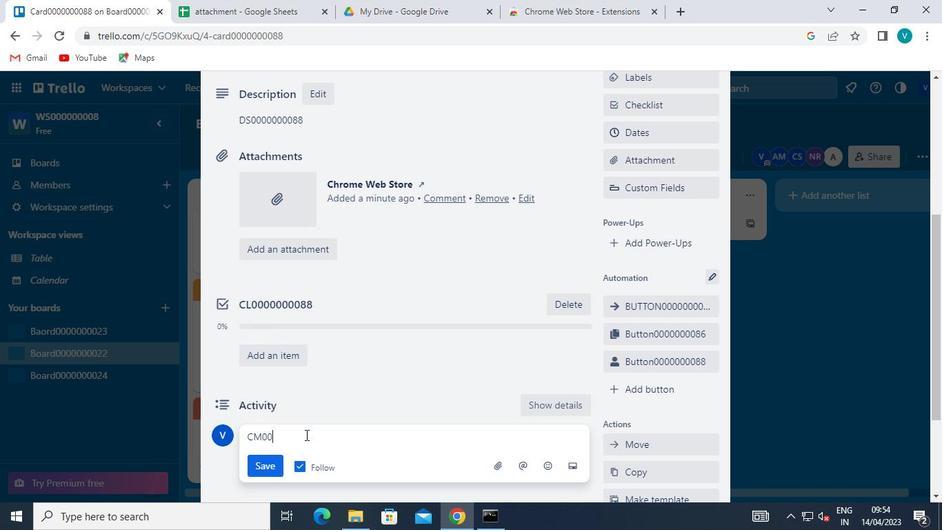 
Action: Keyboard <96>
Screenshot: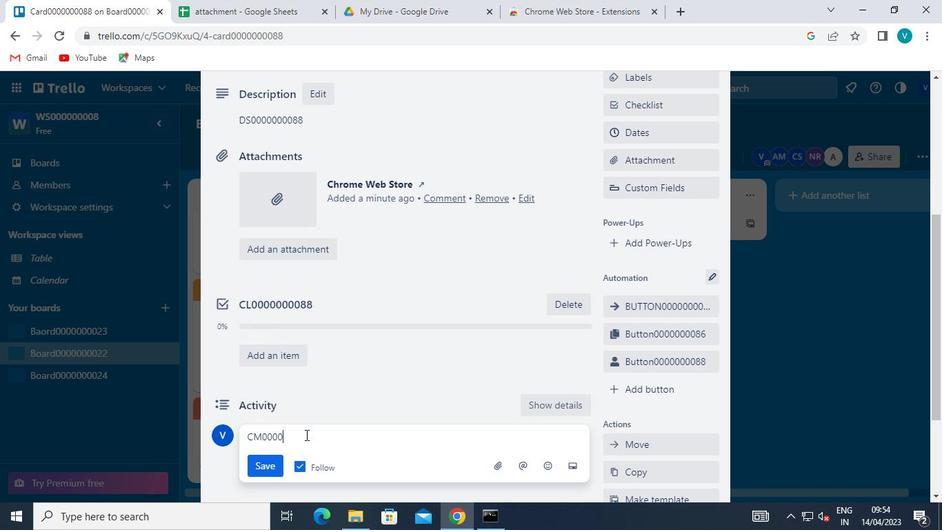 
Action: Keyboard <96>
Screenshot: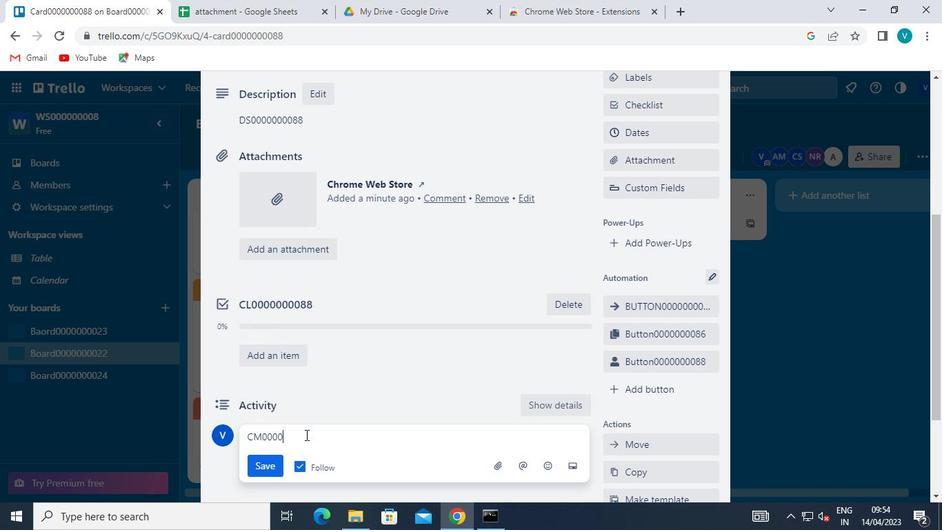 
Action: Keyboard <96>
Screenshot: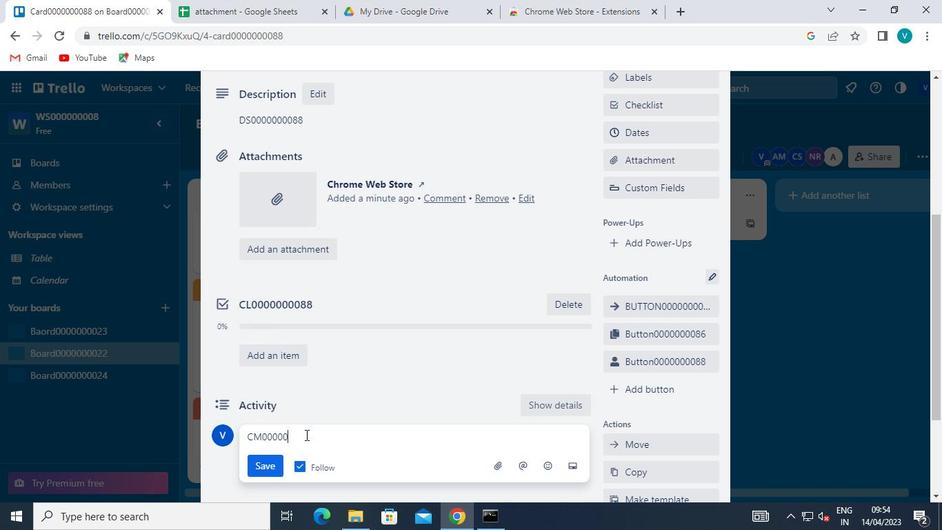 
Action: Keyboard <96>
Screenshot: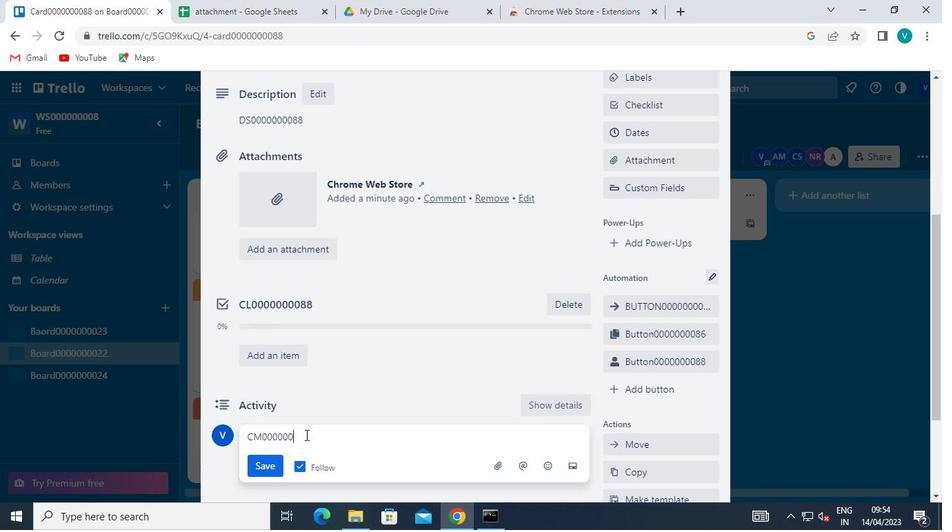 
Action: Keyboard <104>
Screenshot: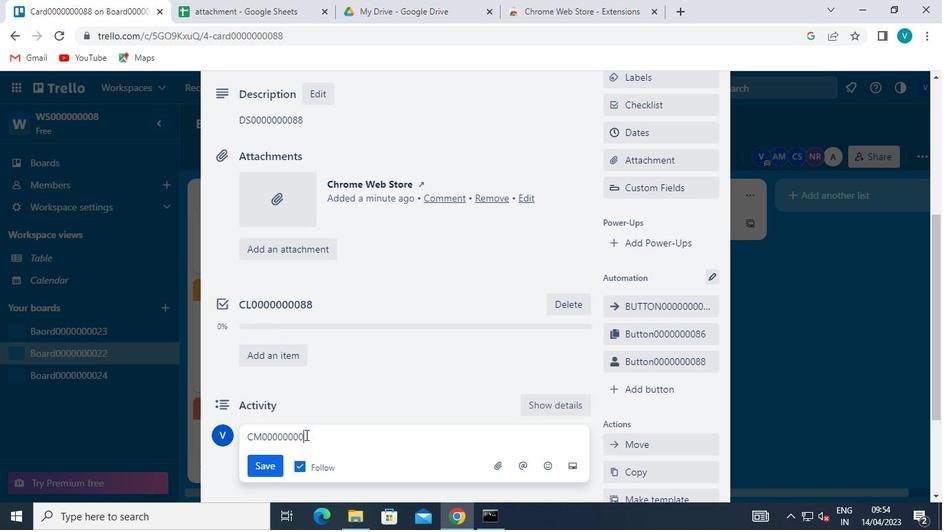 
Action: Keyboard <104>
Screenshot: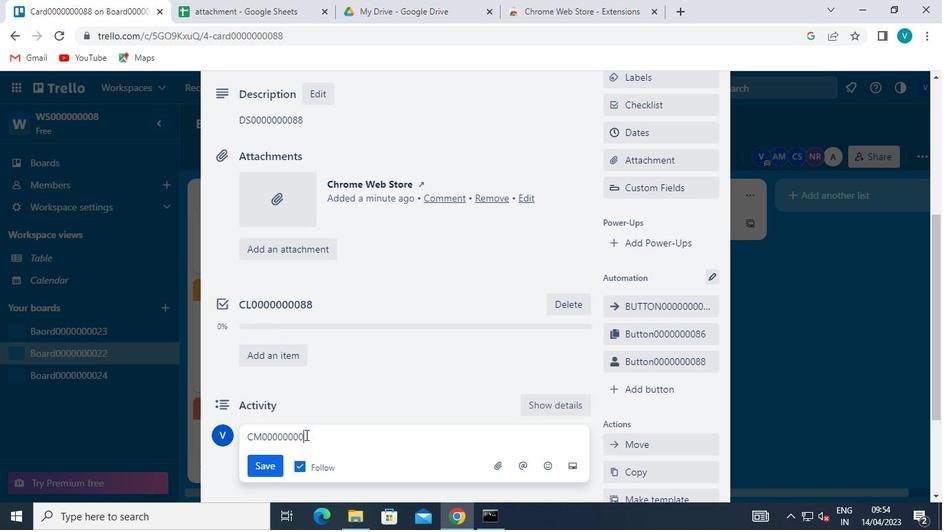 
Action: Mouse moved to (275, 464)
Screenshot: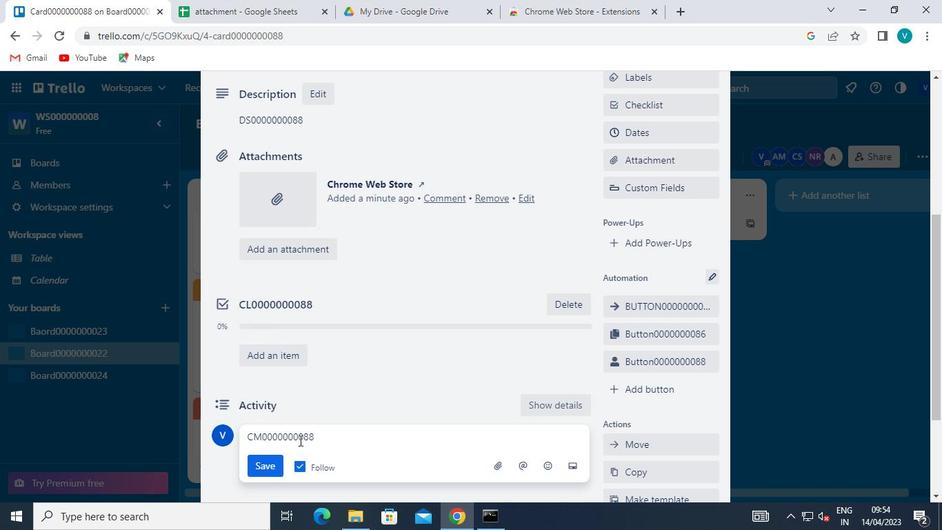 
Action: Mouse pressed left at (275, 464)
Screenshot: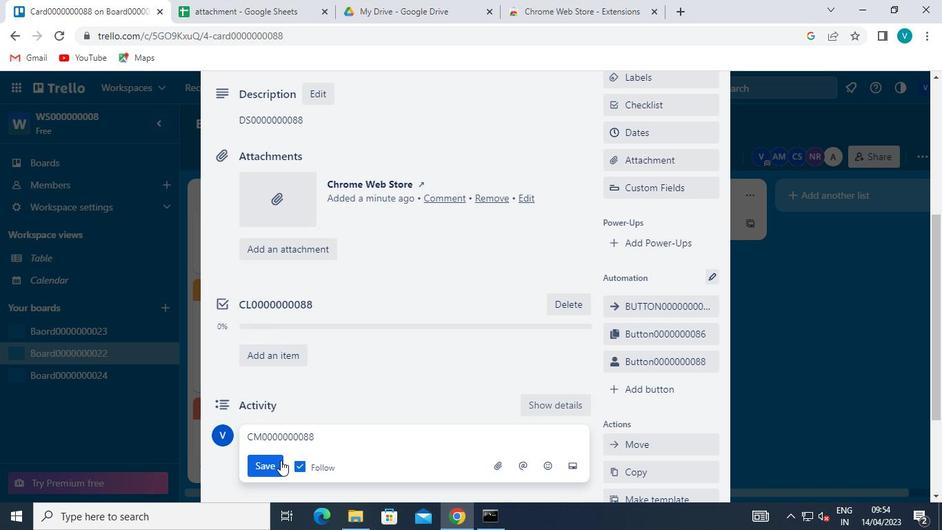 
Action: Mouse moved to (499, 516)
Screenshot: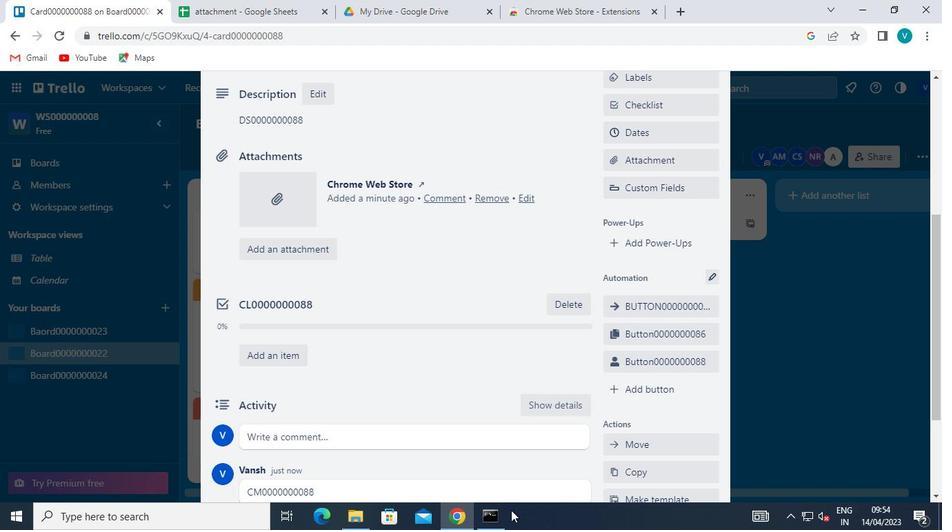 
Action: Mouse pressed left at (499, 516)
Screenshot: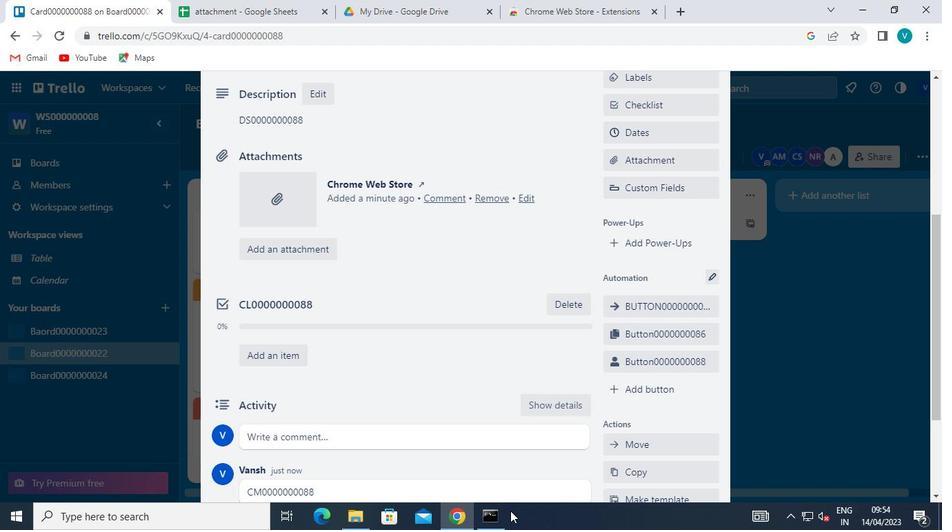 
Action: Mouse moved to (732, 78)
Screenshot: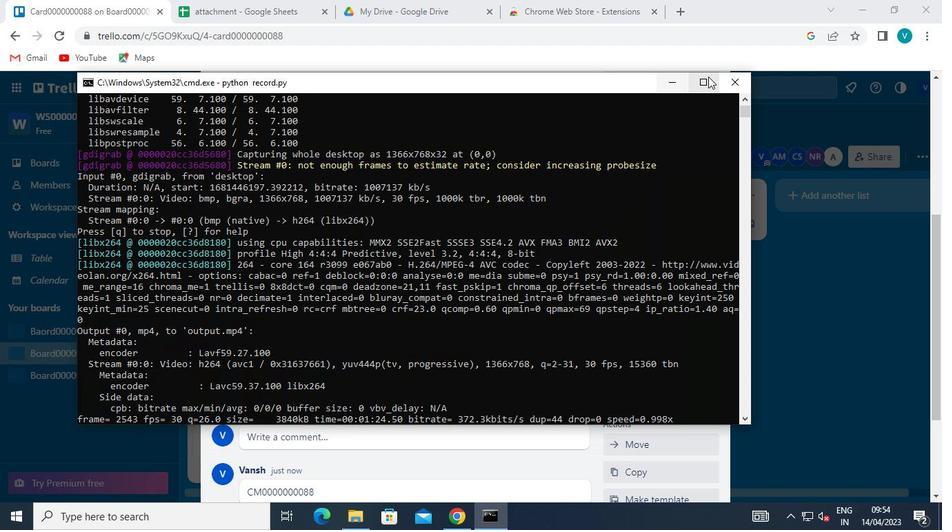 
Action: Mouse pressed left at (732, 78)
Screenshot: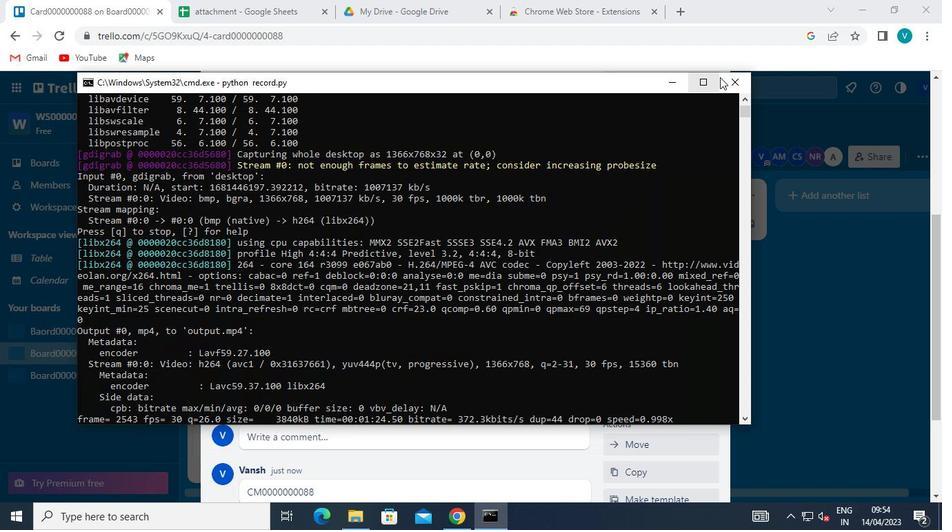 
